 Task: Toggle the interactive window and always scroll on the new cell option in the notebook.
Action: Mouse moved to (53, 426)
Screenshot: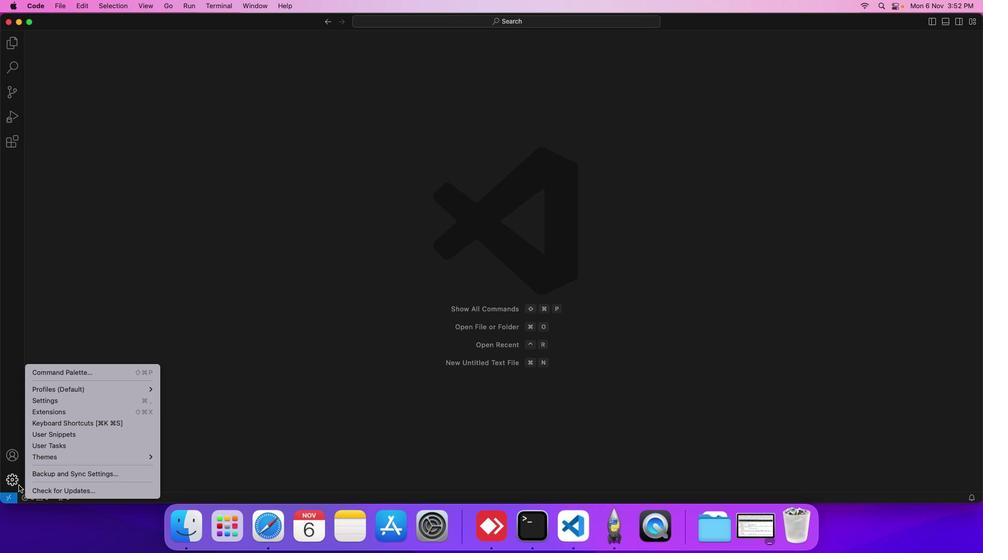 
Action: Mouse pressed left at (53, 426)
Screenshot: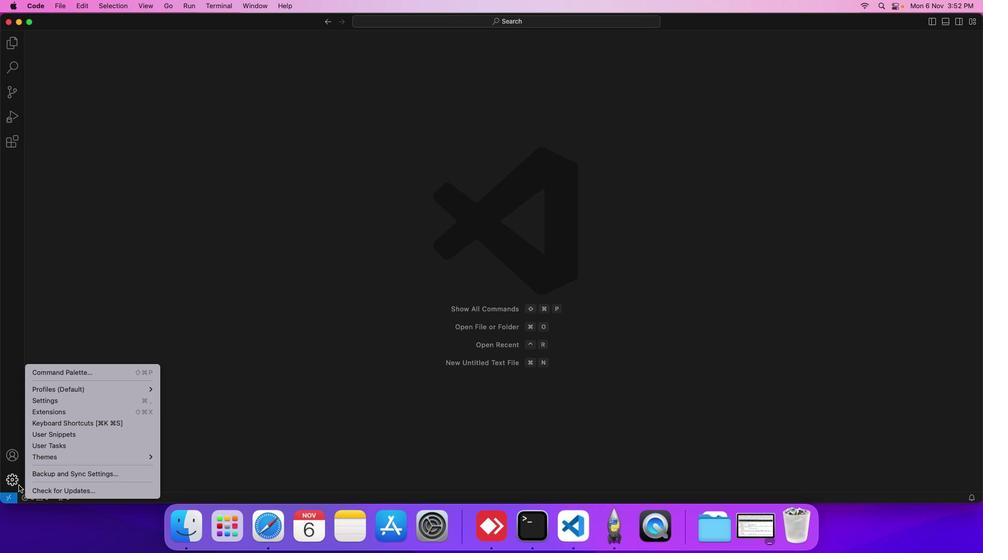 
Action: Mouse moved to (94, 375)
Screenshot: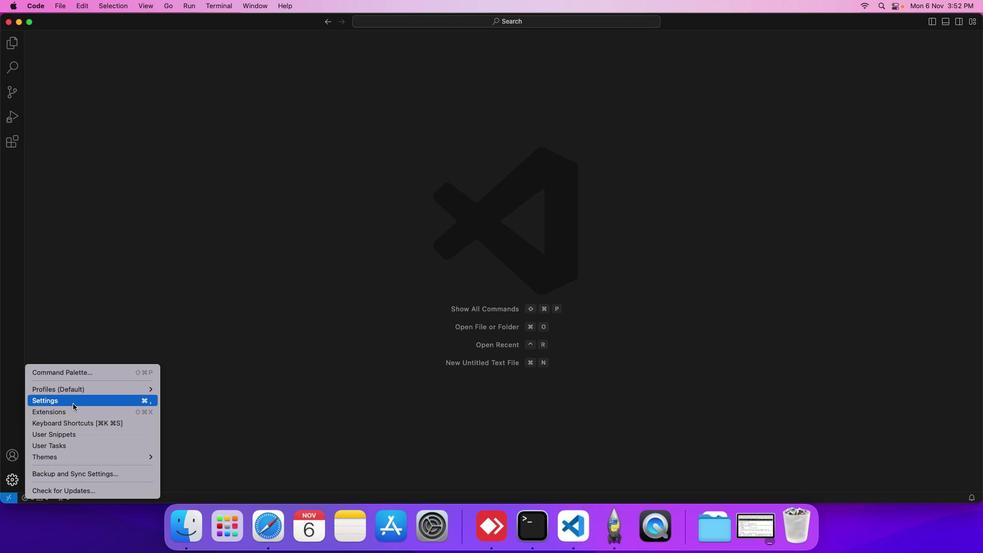 
Action: Mouse pressed left at (94, 375)
Screenshot: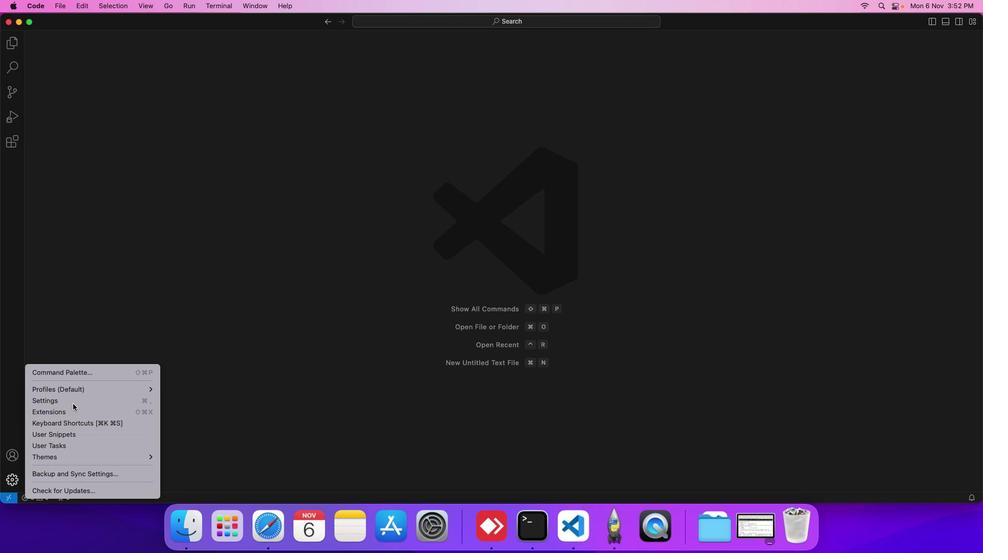 
Action: Mouse moved to (237, 219)
Screenshot: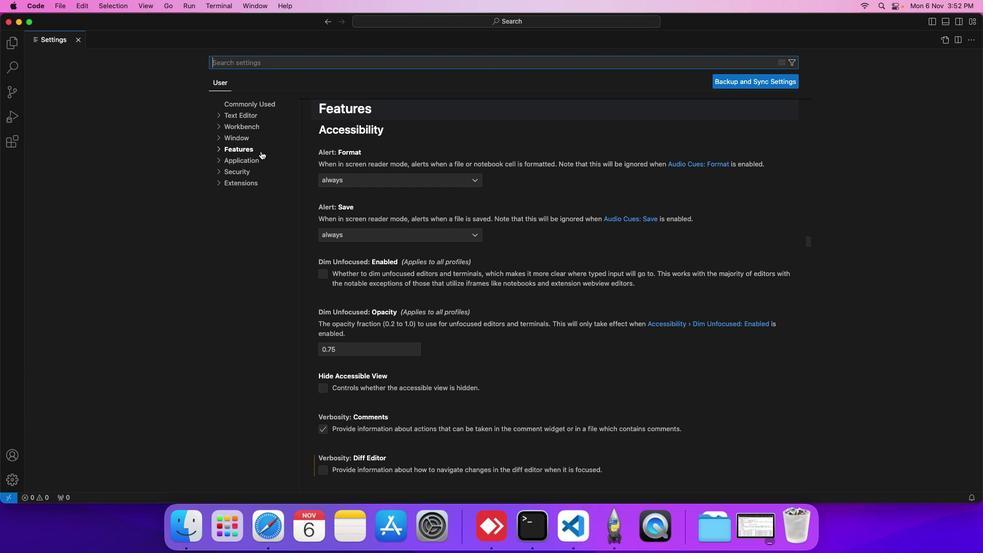 
Action: Mouse pressed left at (237, 219)
Screenshot: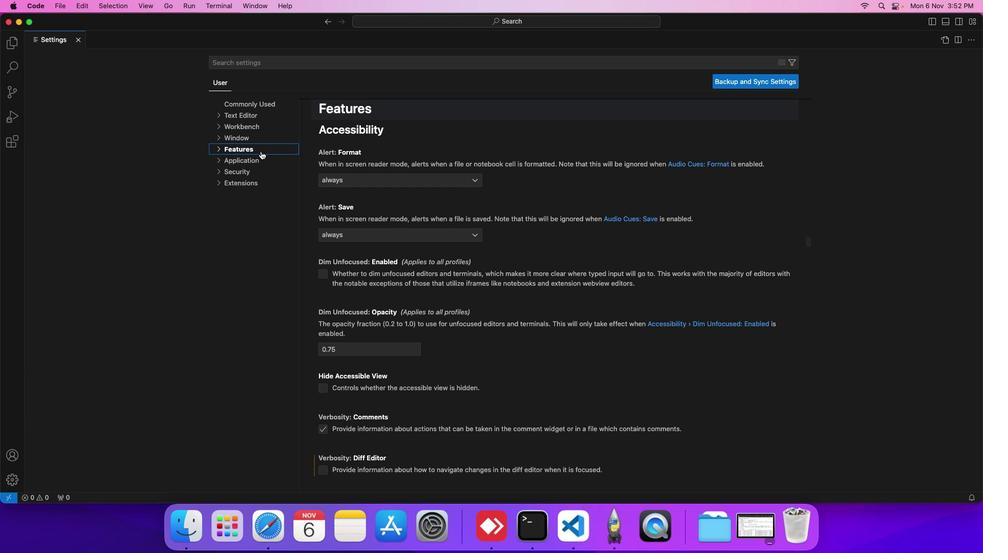 
Action: Mouse moved to (227, 318)
Screenshot: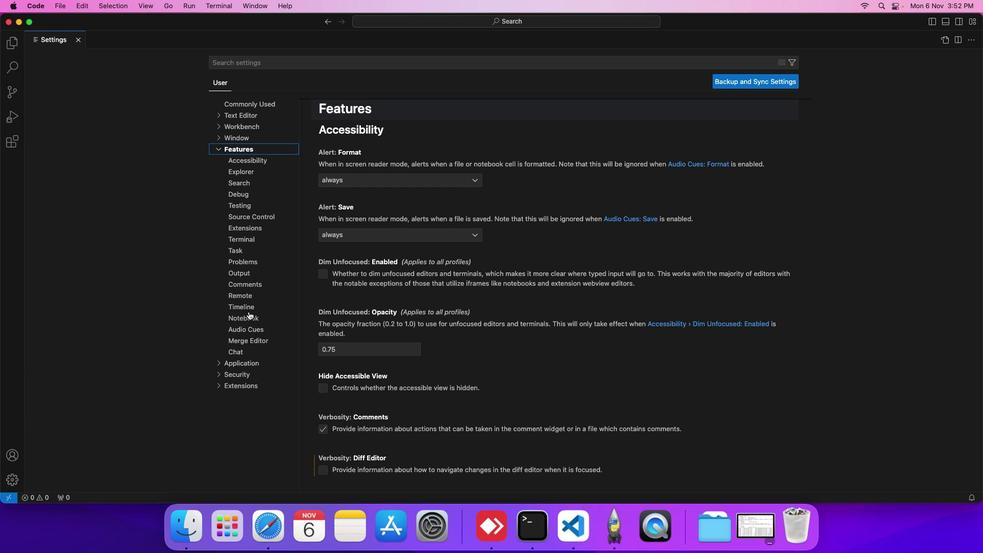 
Action: Mouse pressed left at (227, 318)
Screenshot: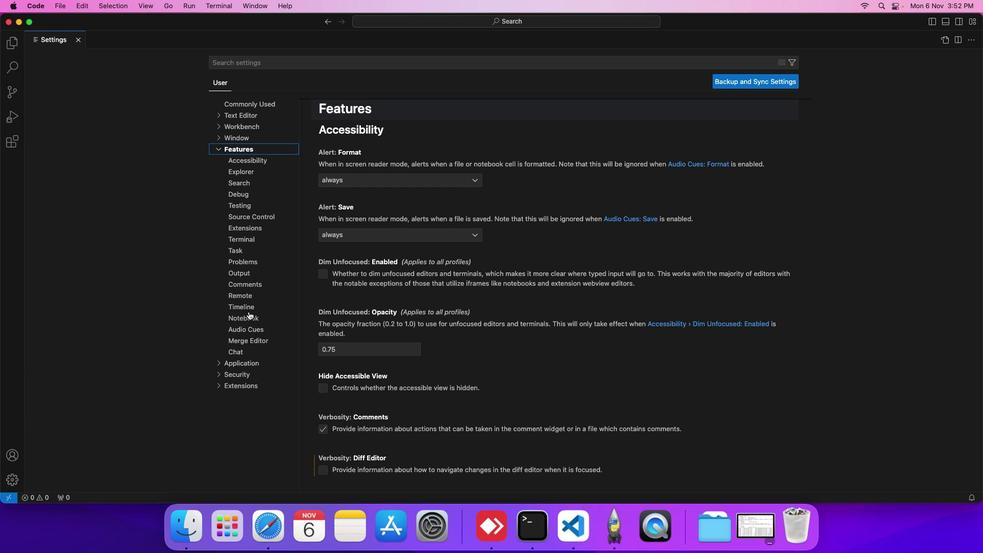 
Action: Mouse moved to (317, 355)
Screenshot: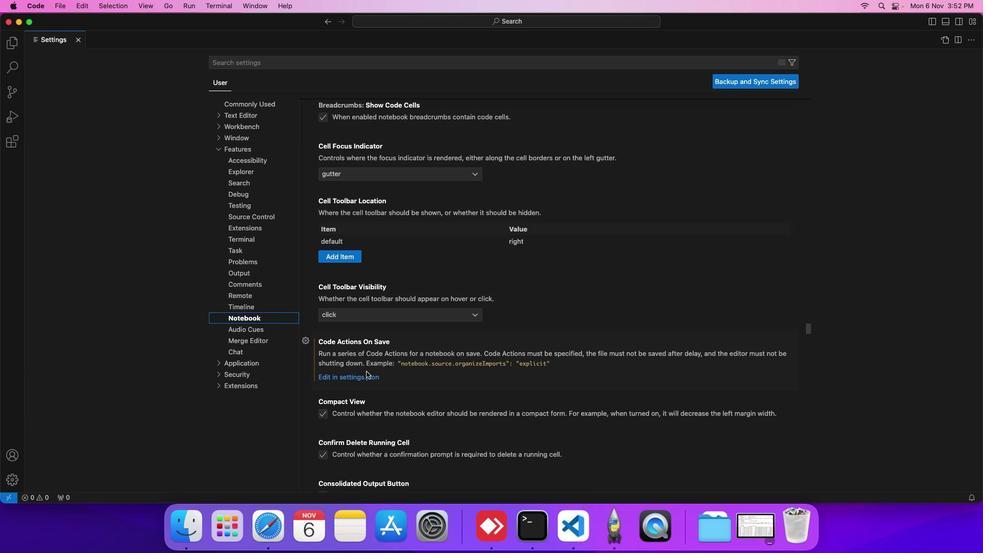 
Action: Mouse scrolled (317, 355) with delta (38, 125)
Screenshot: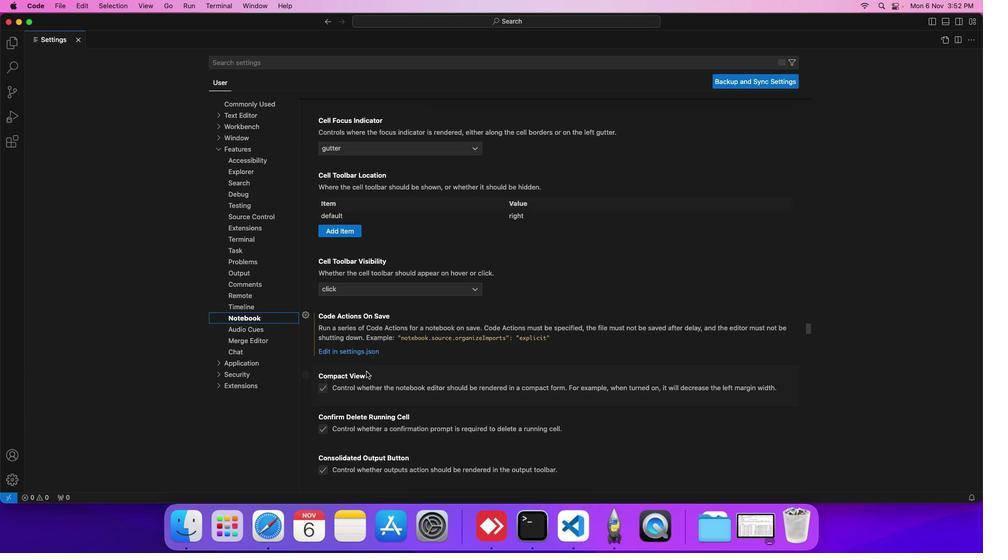 
Action: Mouse scrolled (317, 355) with delta (38, 125)
Screenshot: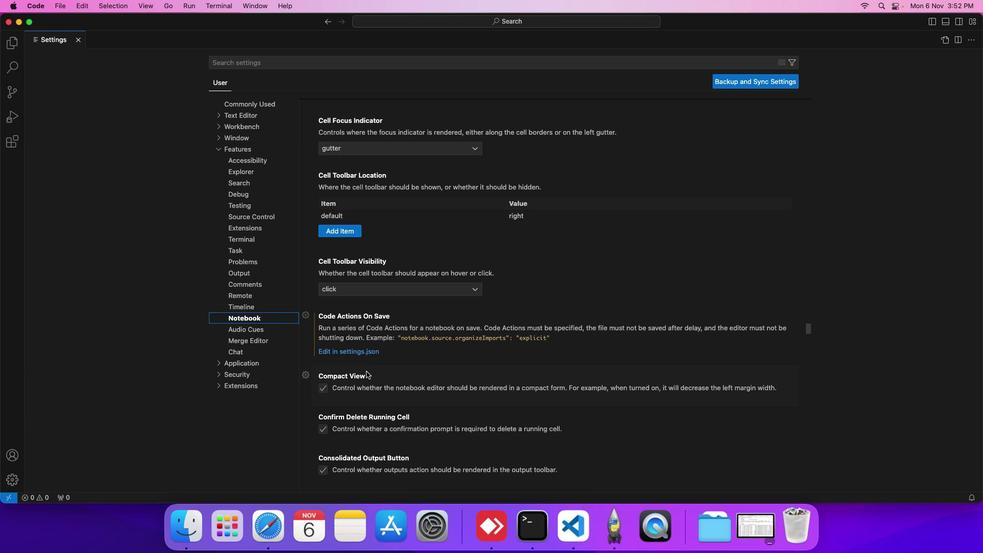 
Action: Mouse scrolled (317, 355) with delta (38, 125)
Screenshot: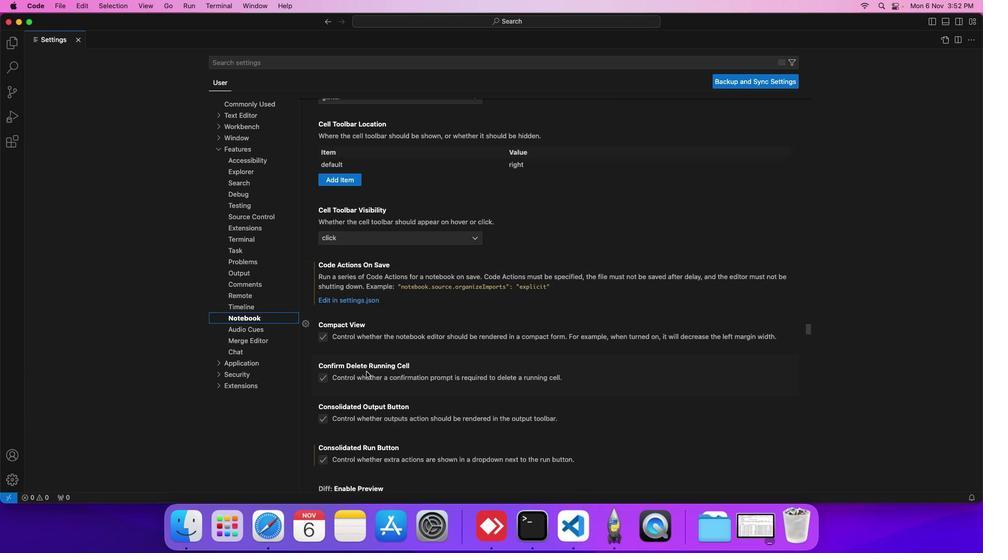 
Action: Mouse scrolled (317, 355) with delta (38, 125)
Screenshot: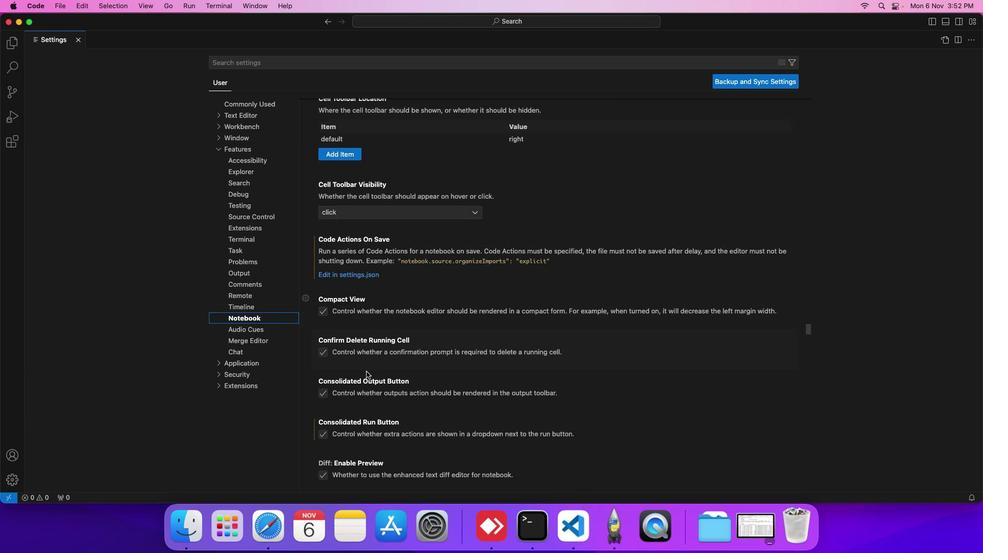 
Action: Mouse scrolled (317, 355) with delta (38, 125)
Screenshot: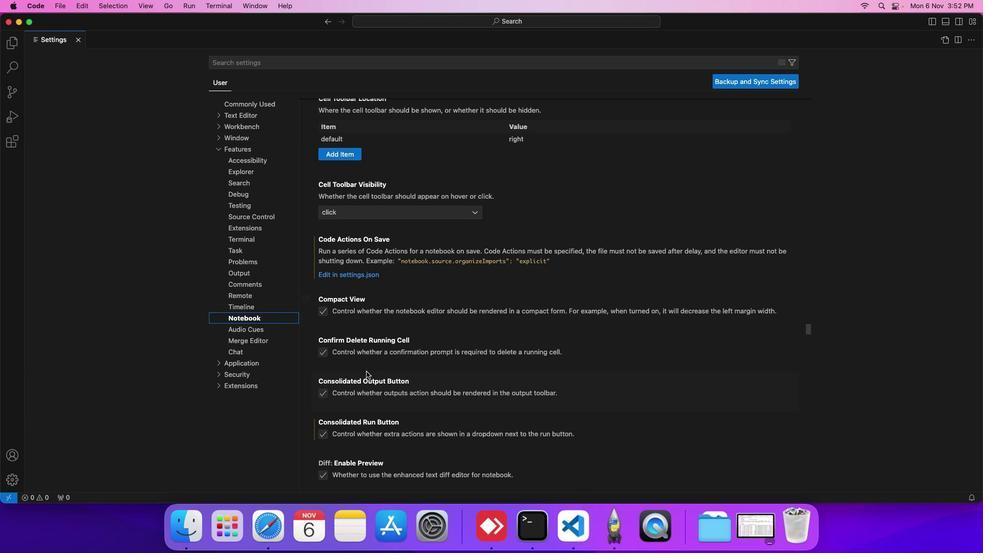 
Action: Mouse scrolled (317, 355) with delta (38, 125)
Screenshot: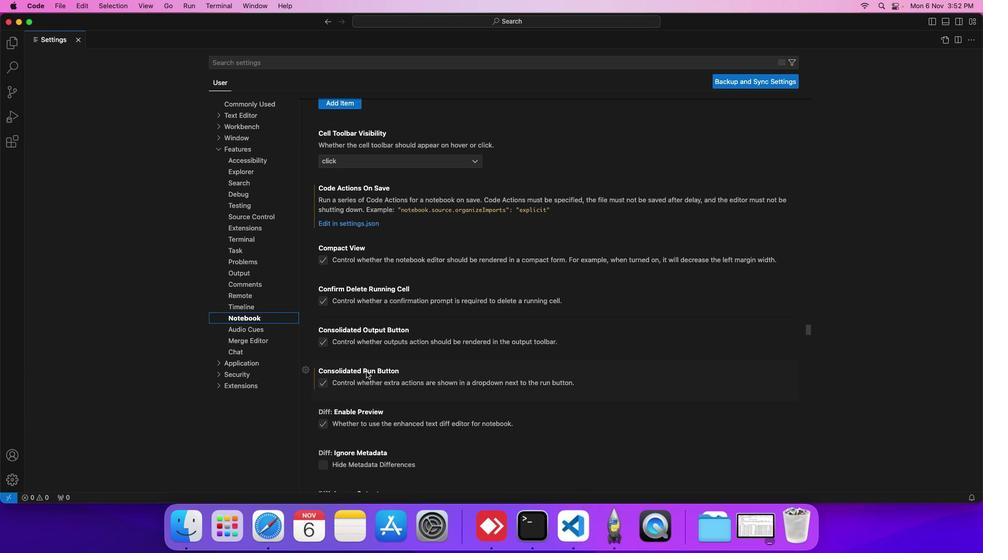 
Action: Mouse scrolled (317, 355) with delta (38, 125)
Screenshot: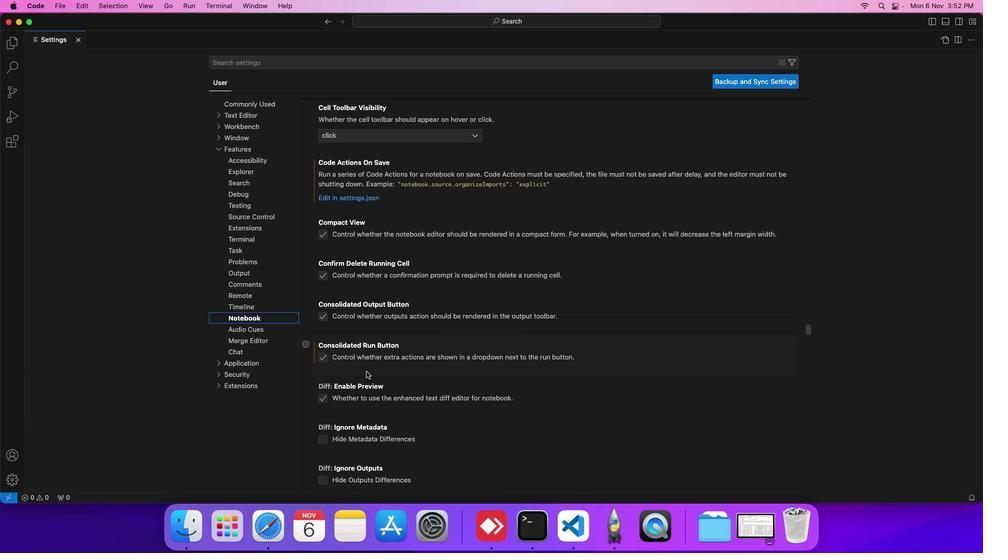 
Action: Mouse scrolled (317, 355) with delta (38, 125)
Screenshot: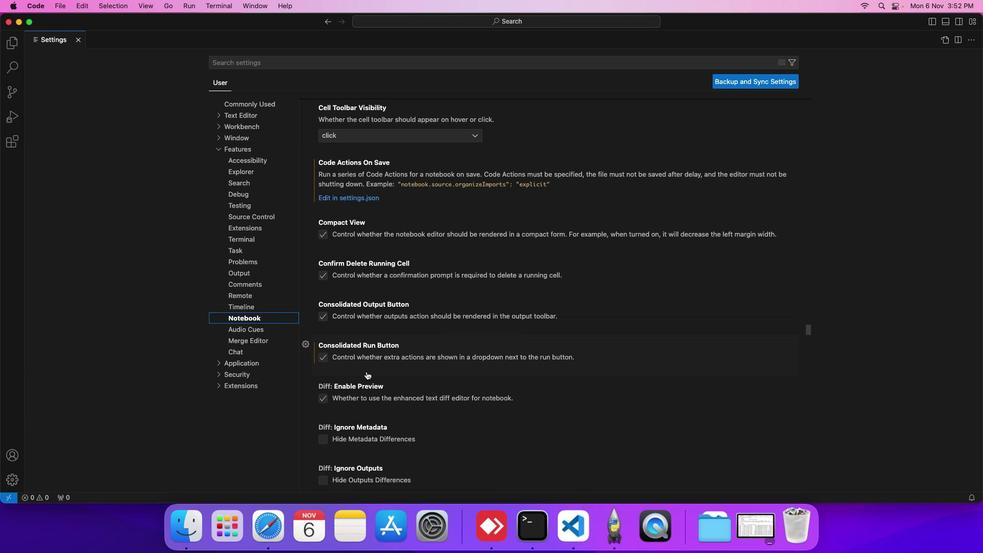 
Action: Mouse scrolled (317, 355) with delta (38, 125)
Screenshot: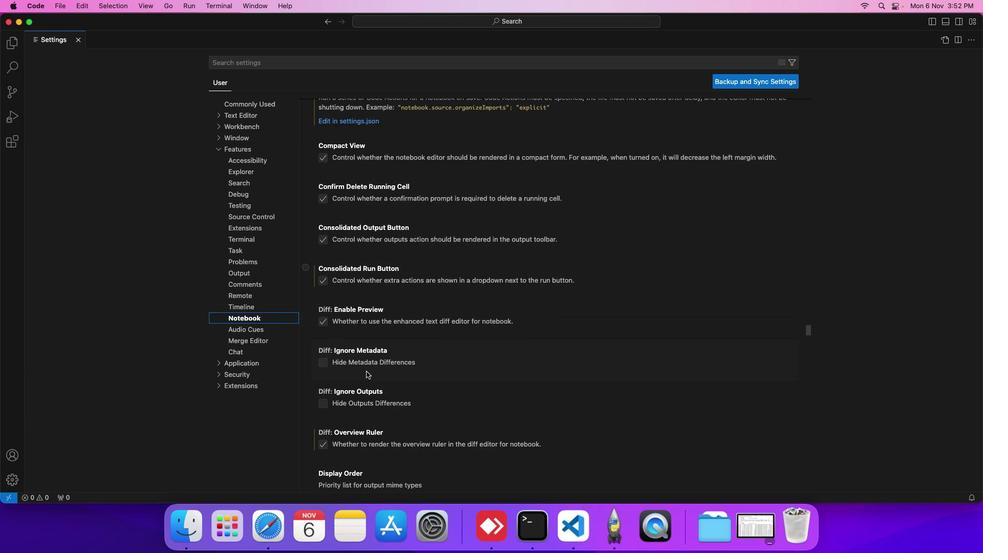 
Action: Mouse scrolled (317, 355) with delta (38, 125)
Screenshot: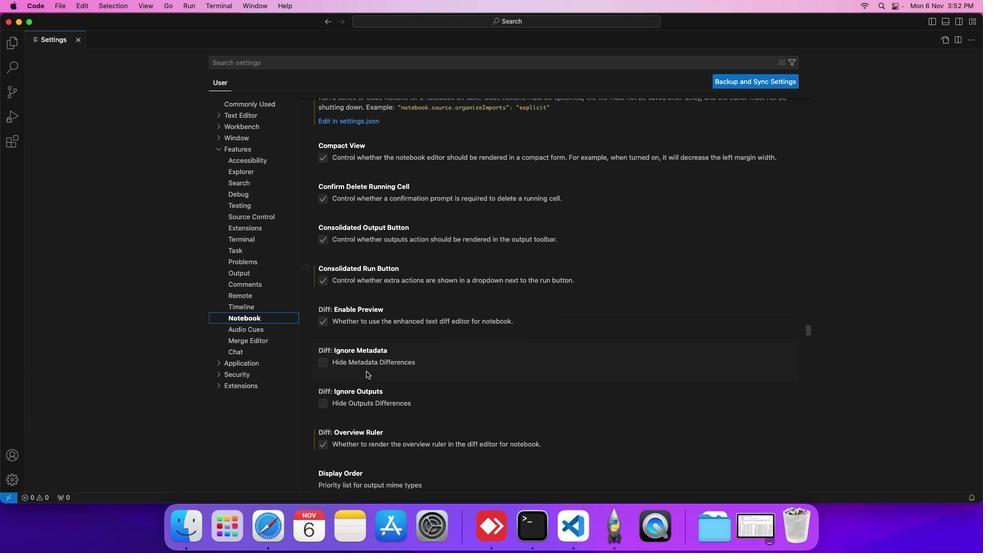
Action: Mouse scrolled (317, 355) with delta (38, 125)
Screenshot: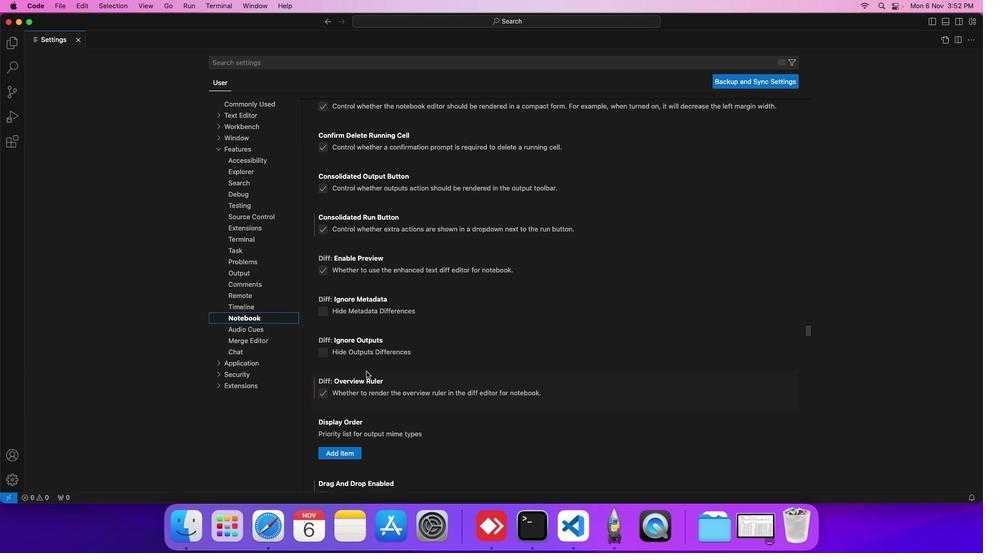 
Action: Mouse scrolled (317, 355) with delta (38, 125)
Screenshot: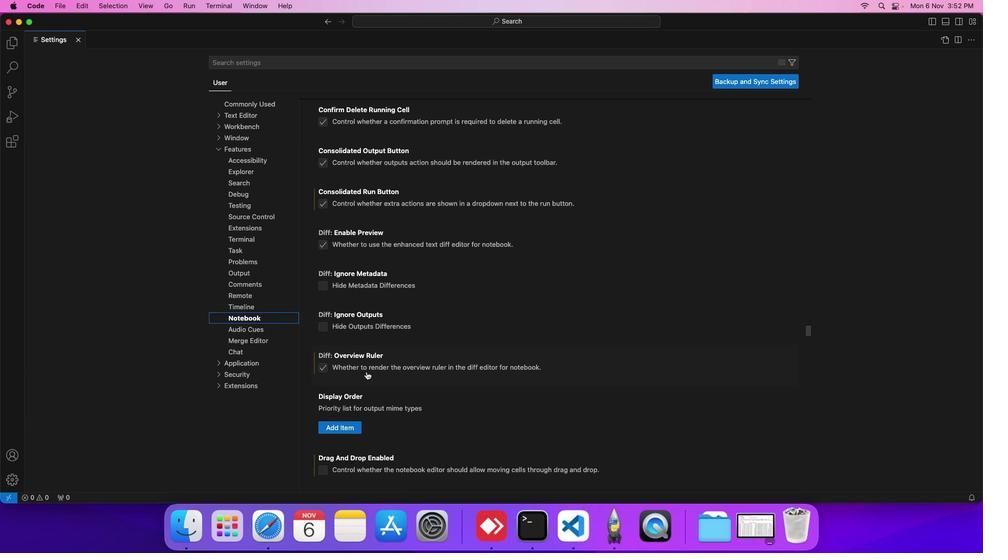 
Action: Mouse scrolled (317, 355) with delta (38, 125)
Screenshot: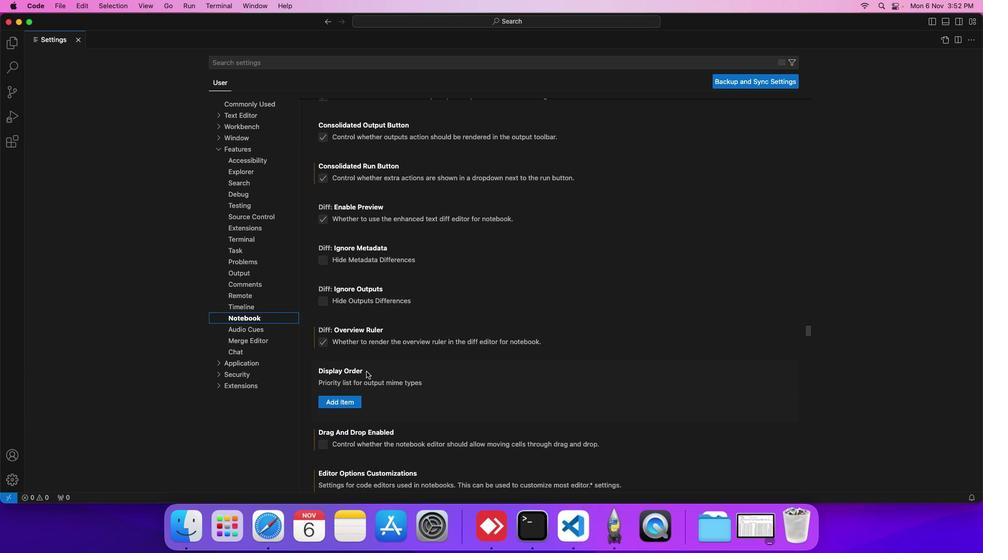 
Action: Mouse scrolled (317, 355) with delta (38, 125)
Screenshot: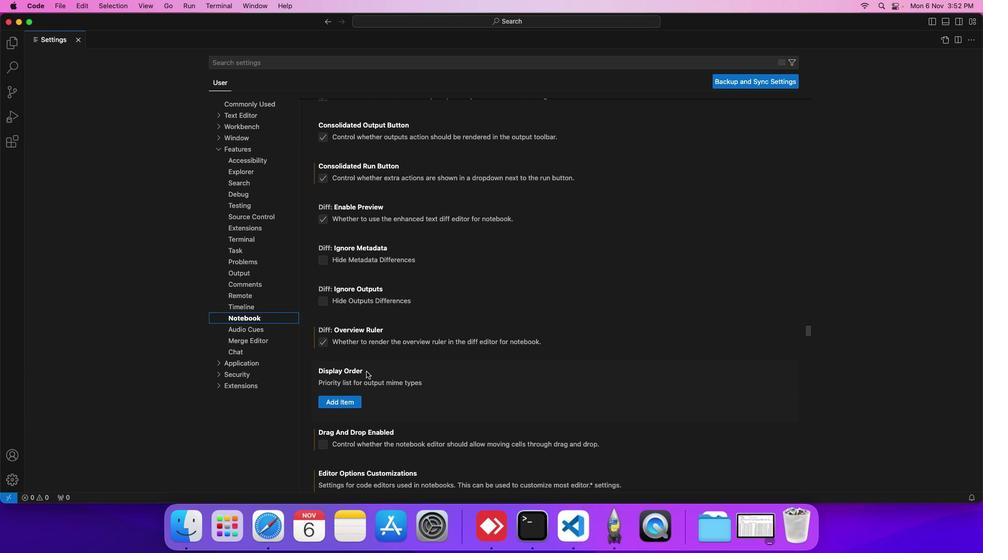 
Action: Mouse moved to (318, 356)
Screenshot: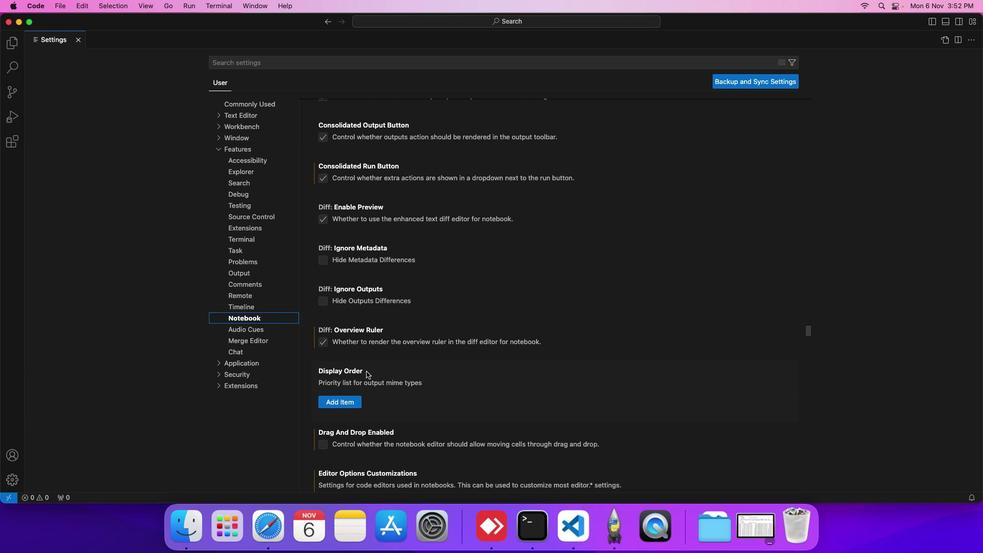 
Action: Mouse scrolled (318, 356) with delta (38, 125)
Screenshot: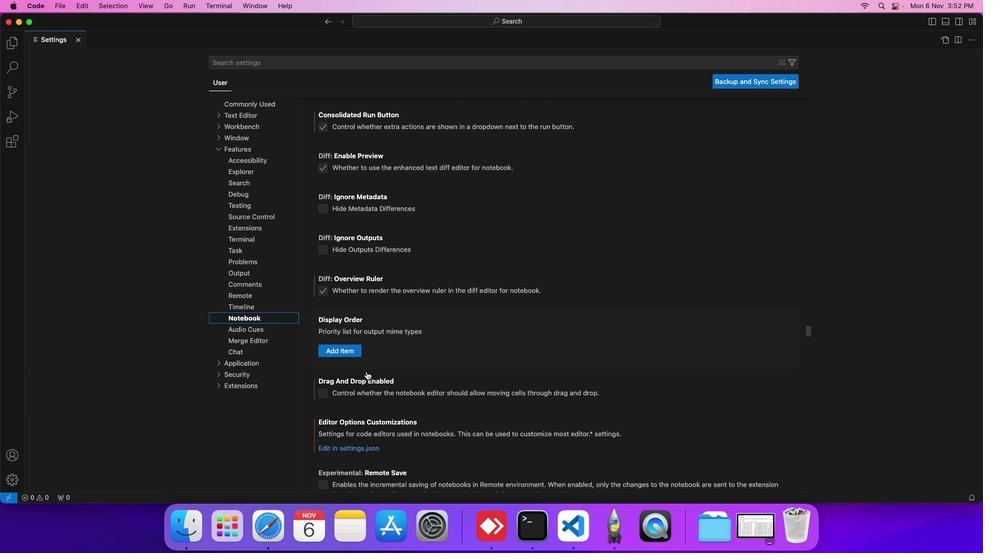
Action: Mouse scrolled (318, 356) with delta (38, 125)
Screenshot: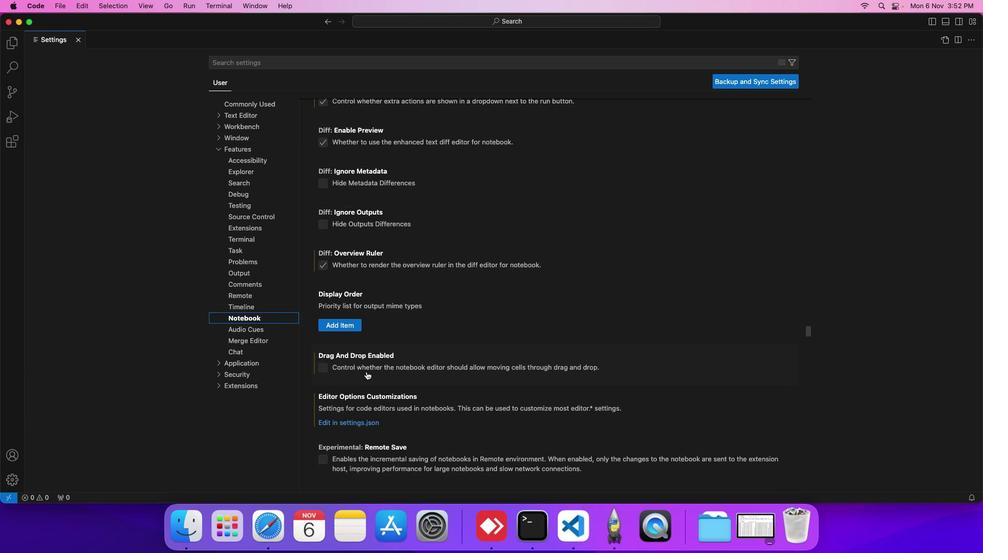 
Action: Mouse scrolled (318, 356) with delta (38, 125)
Screenshot: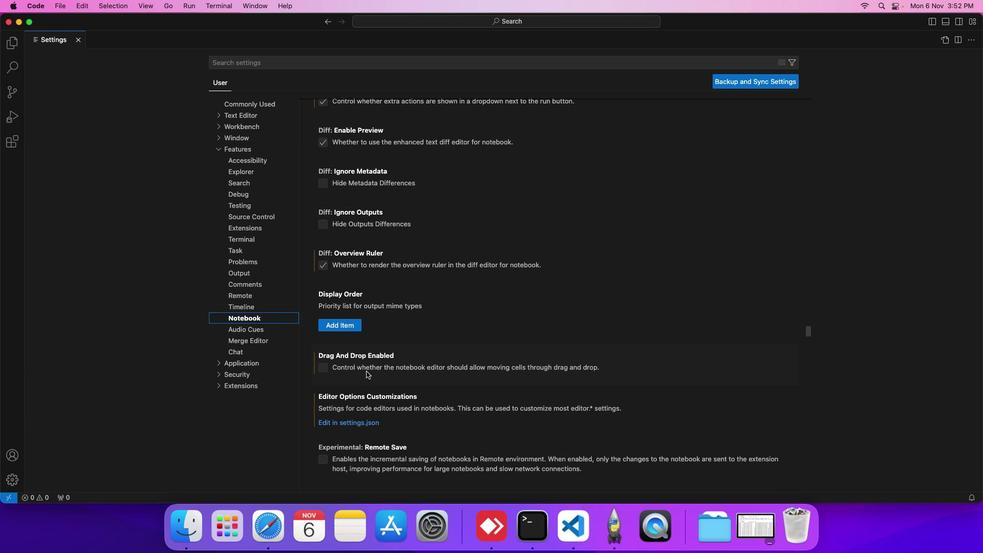 
Action: Mouse scrolled (318, 356) with delta (38, 125)
Screenshot: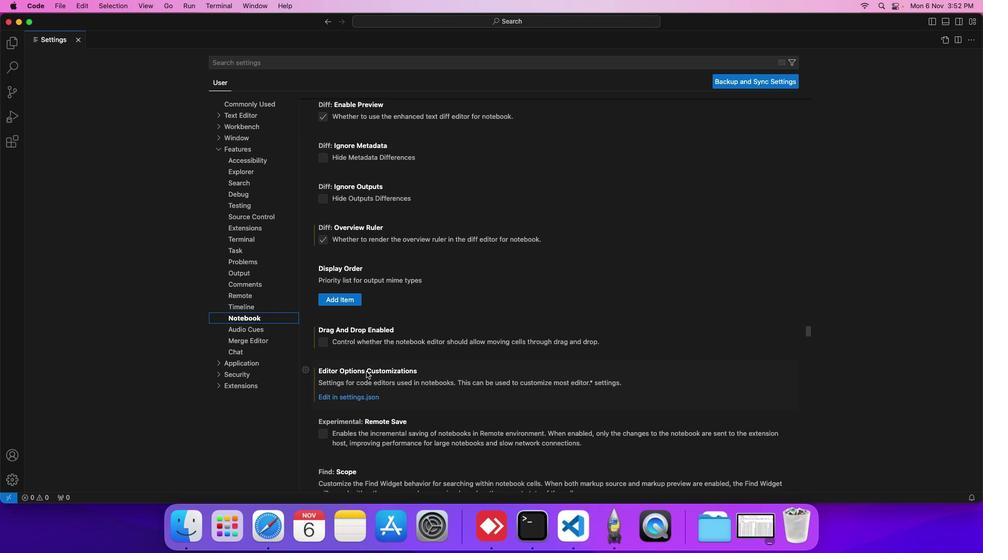 
Action: Mouse scrolled (318, 356) with delta (38, 125)
Screenshot: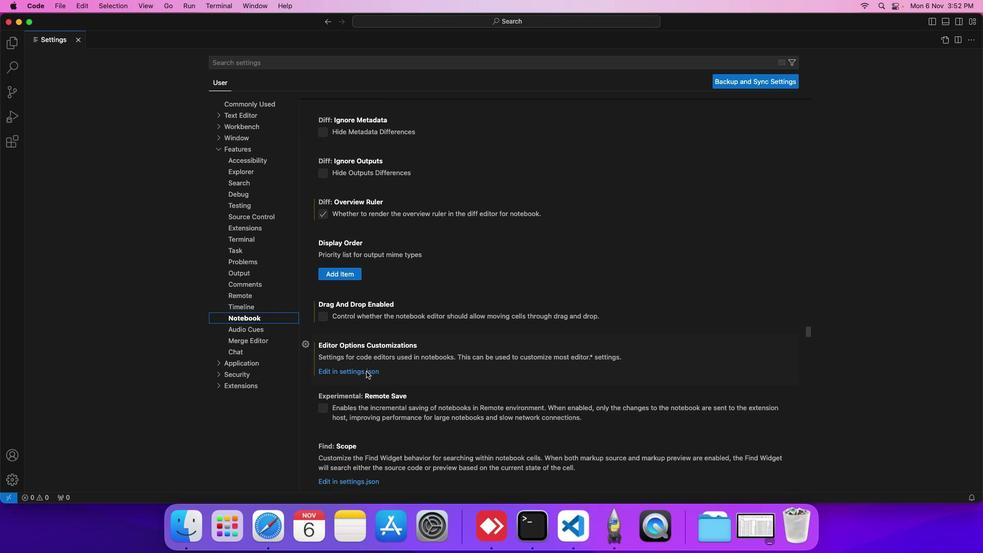 
Action: Mouse scrolled (318, 356) with delta (38, 125)
Screenshot: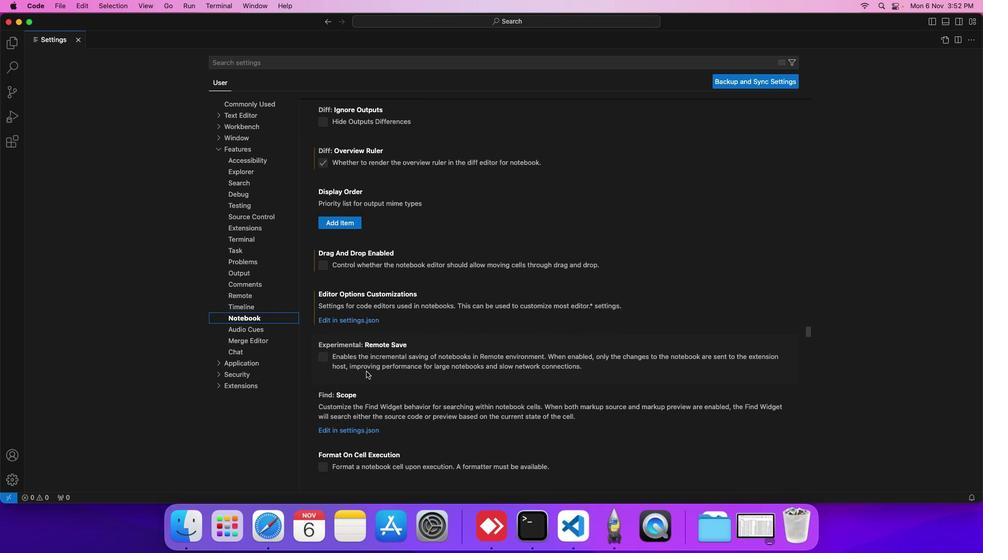 
Action: Mouse scrolled (318, 356) with delta (38, 125)
Screenshot: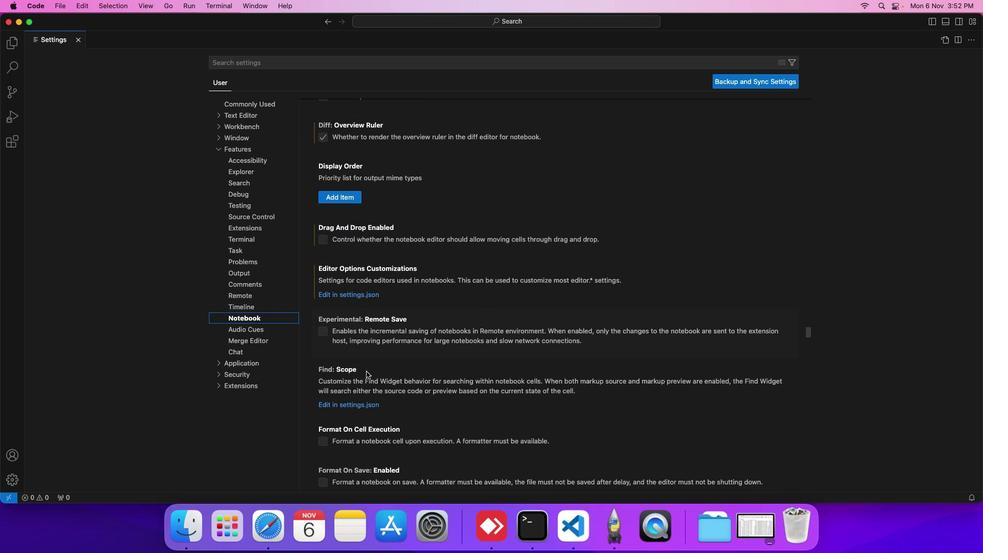 
Action: Mouse scrolled (318, 356) with delta (38, 125)
Screenshot: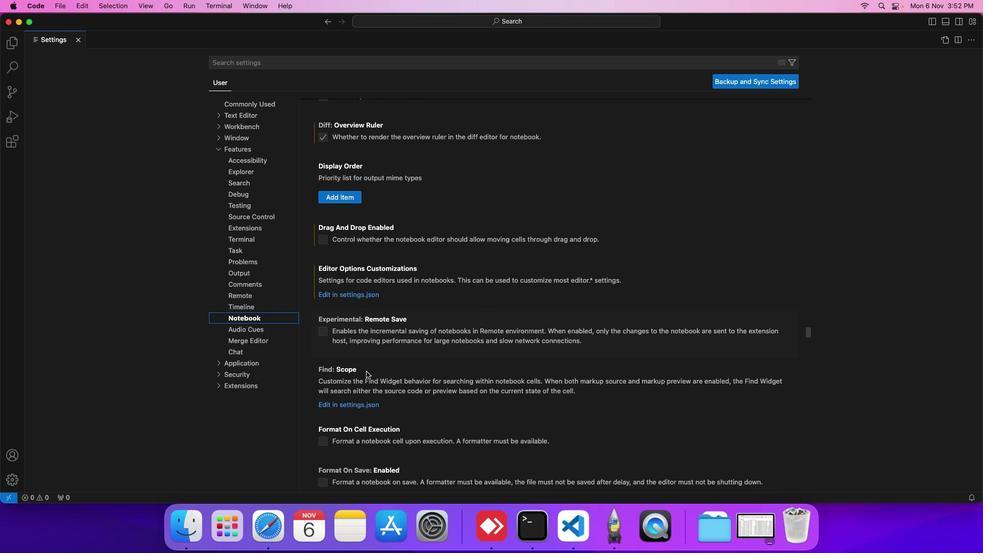 
Action: Mouse scrolled (318, 356) with delta (38, 125)
Screenshot: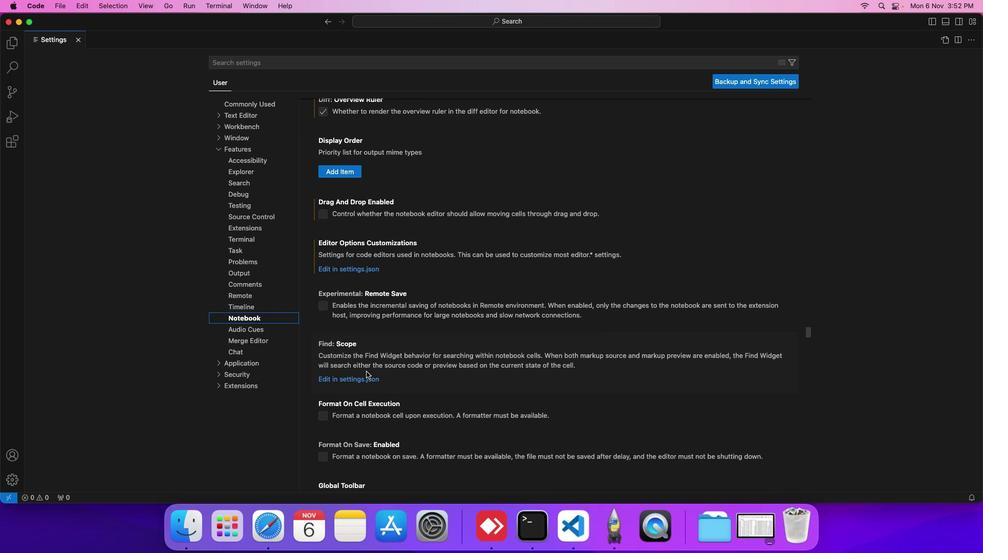 
Action: Mouse scrolled (318, 356) with delta (38, 125)
Screenshot: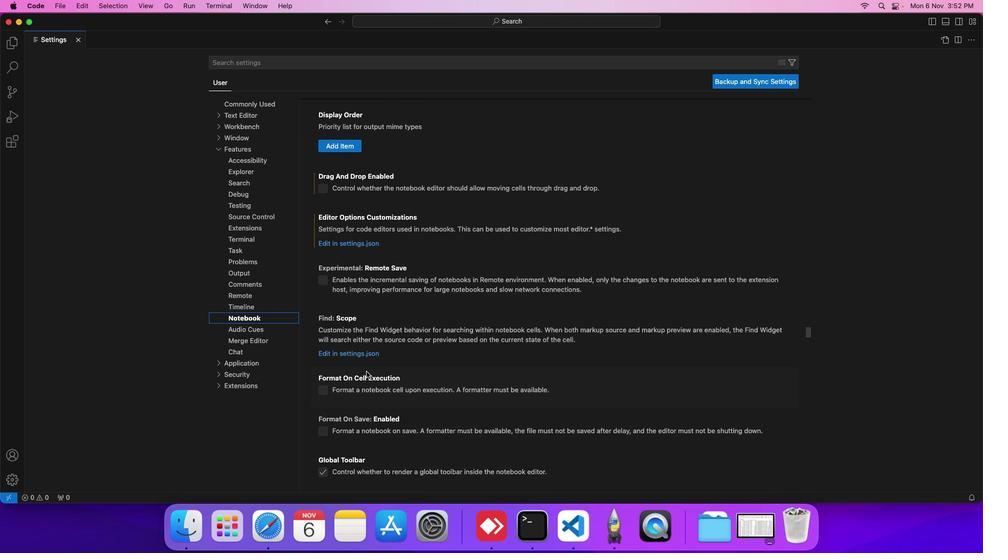 
Action: Mouse scrolled (318, 356) with delta (38, 125)
Screenshot: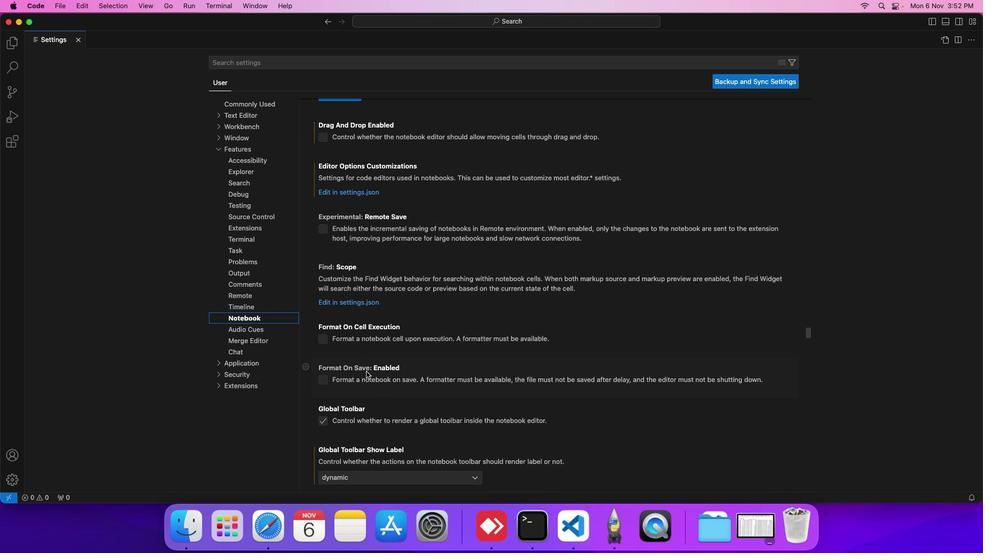 
Action: Mouse scrolled (318, 356) with delta (38, 125)
Screenshot: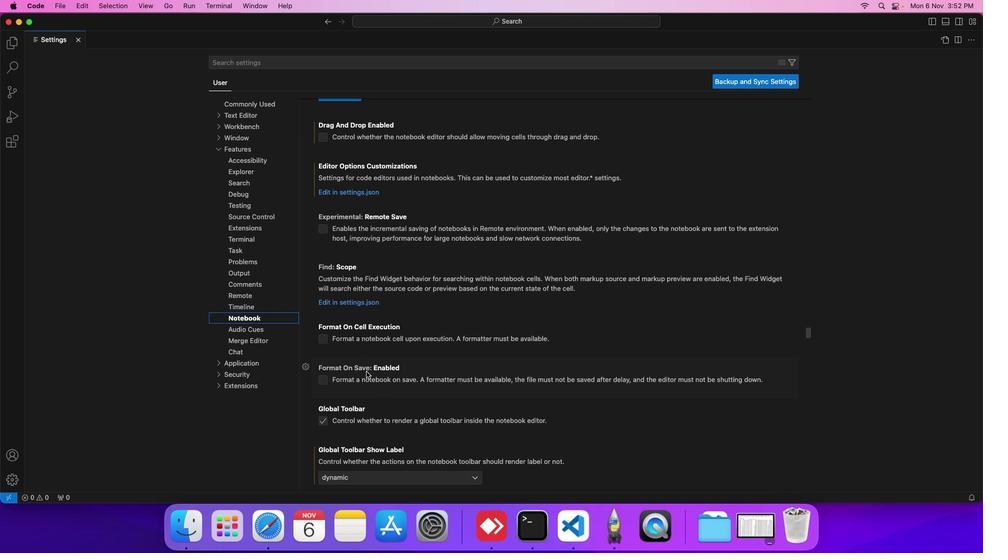 
Action: Mouse scrolled (318, 356) with delta (38, 125)
Screenshot: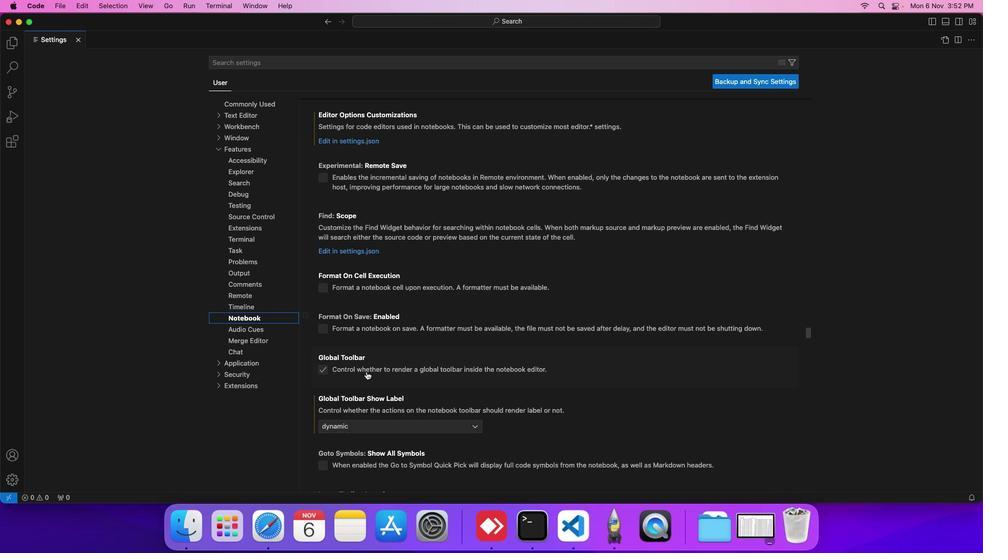 
Action: Mouse scrolled (318, 356) with delta (38, 125)
Screenshot: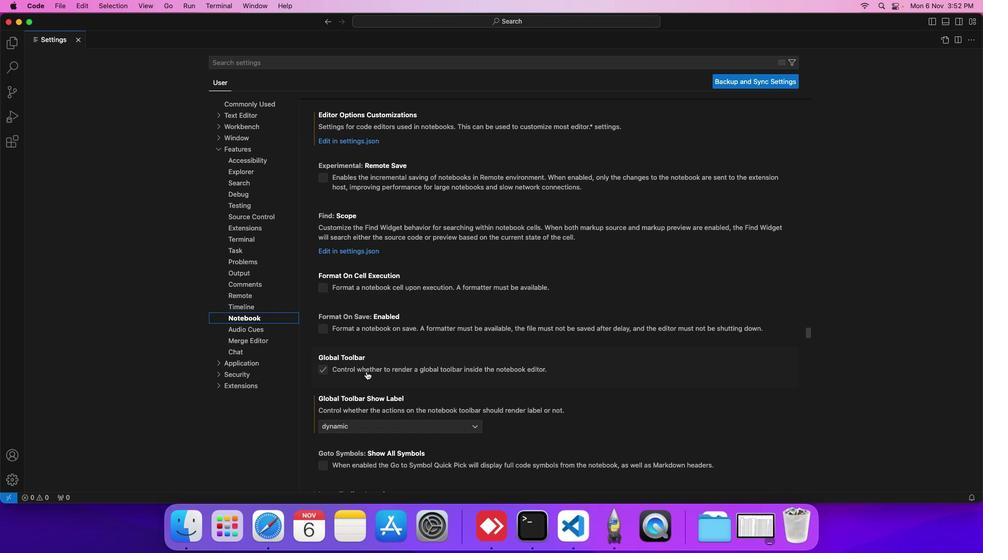
Action: Mouse scrolled (318, 356) with delta (38, 125)
Screenshot: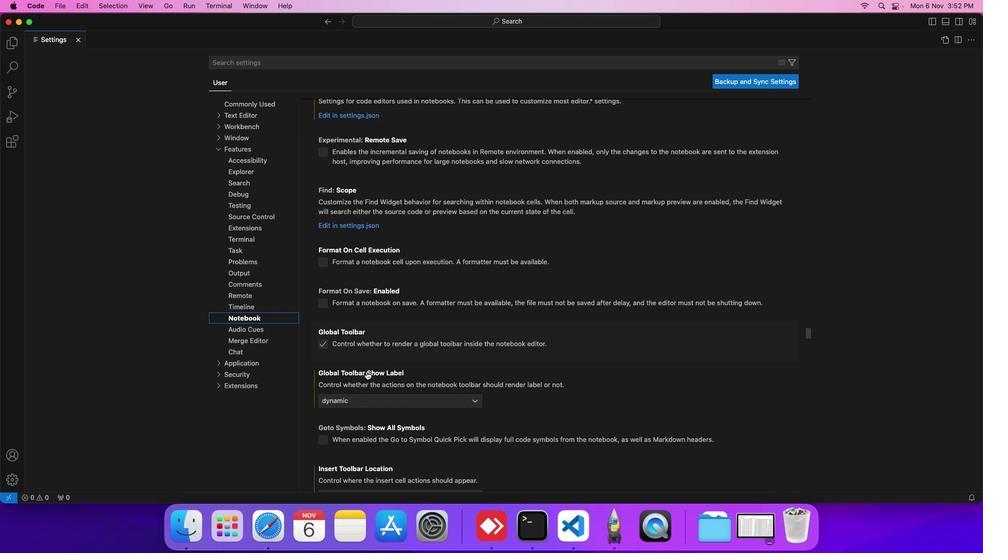 
Action: Mouse scrolled (318, 356) with delta (38, 125)
Screenshot: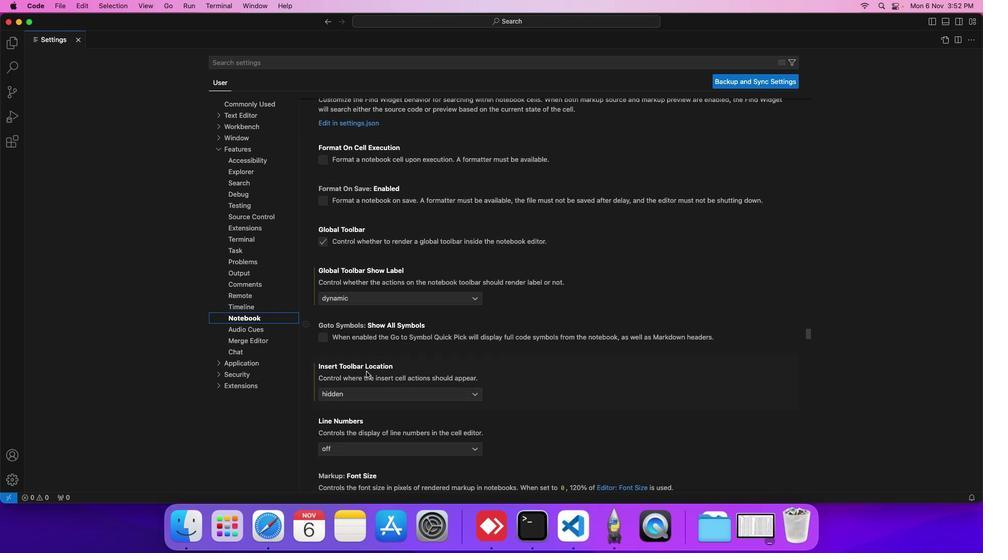 
Action: Mouse scrolled (318, 356) with delta (38, 125)
Screenshot: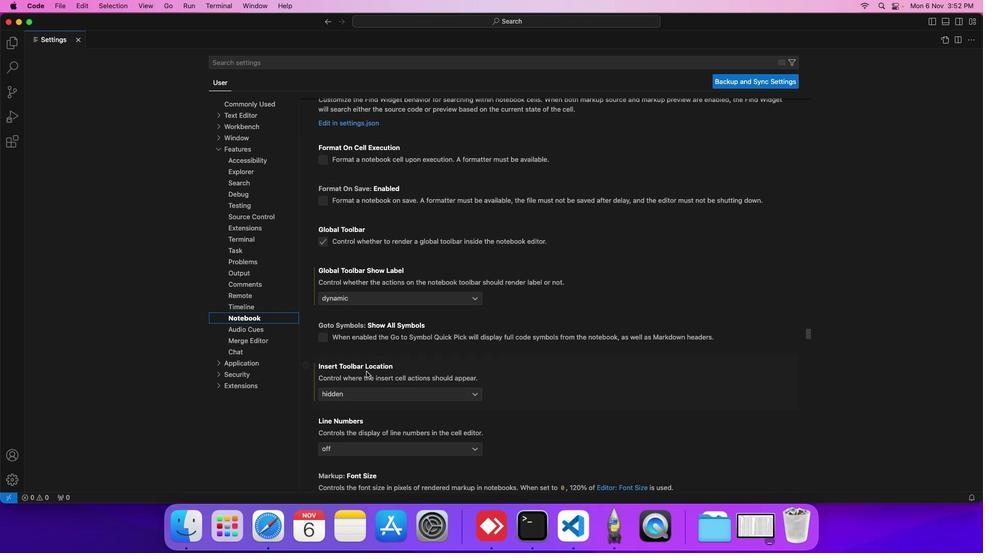 
Action: Mouse scrolled (318, 356) with delta (38, 125)
Screenshot: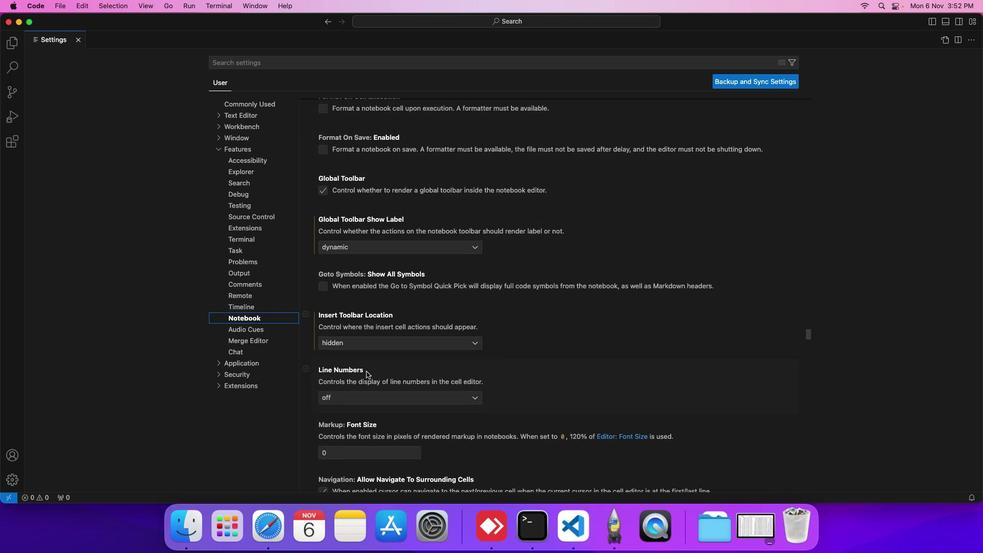 
Action: Mouse scrolled (318, 356) with delta (38, 125)
Screenshot: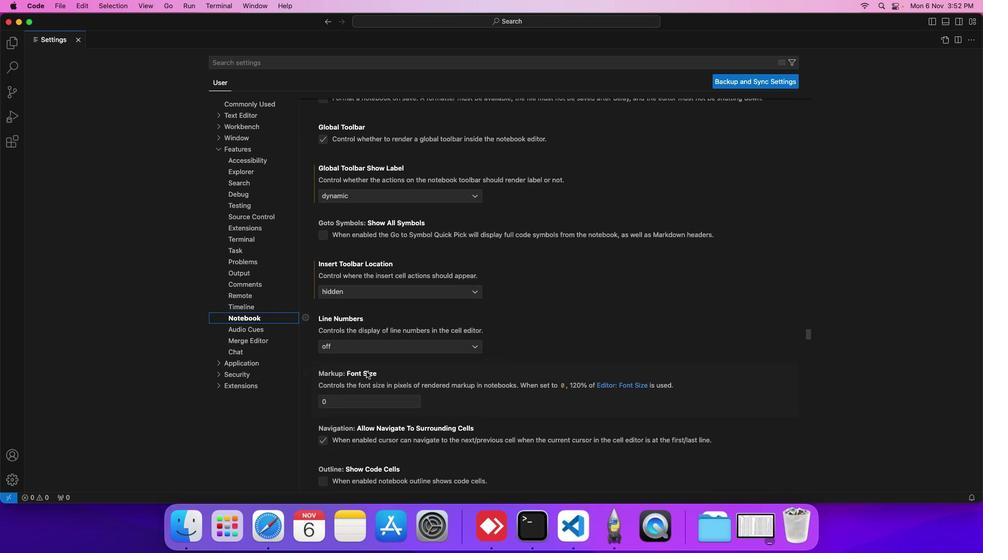 
Action: Mouse scrolled (318, 356) with delta (38, 125)
Screenshot: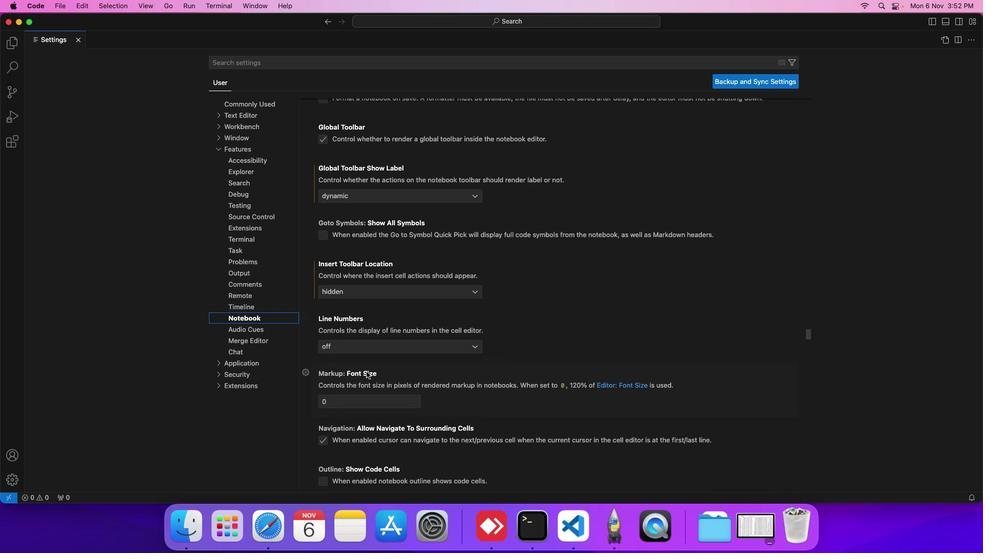 
Action: Mouse scrolled (318, 356) with delta (38, 125)
Screenshot: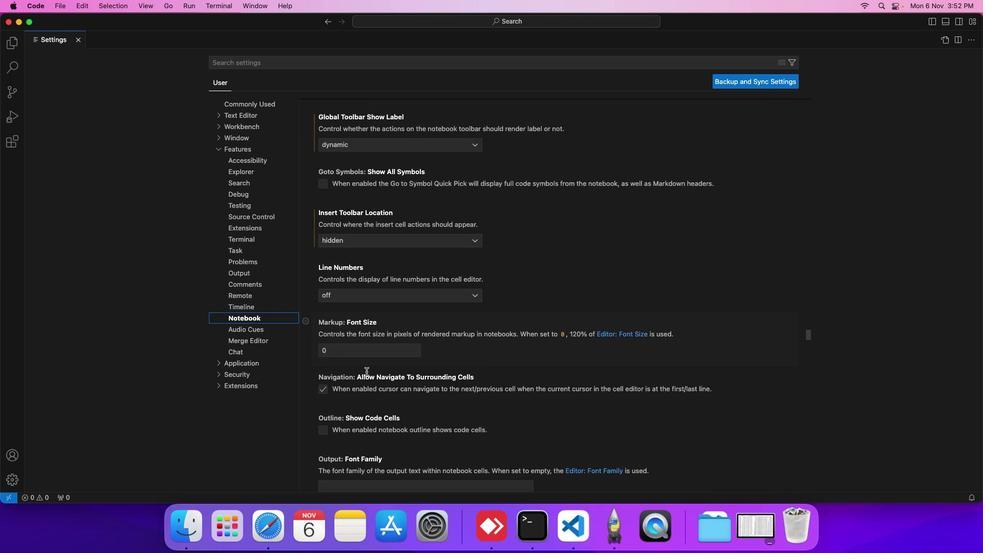 
Action: Mouse scrolled (318, 356) with delta (38, 125)
Screenshot: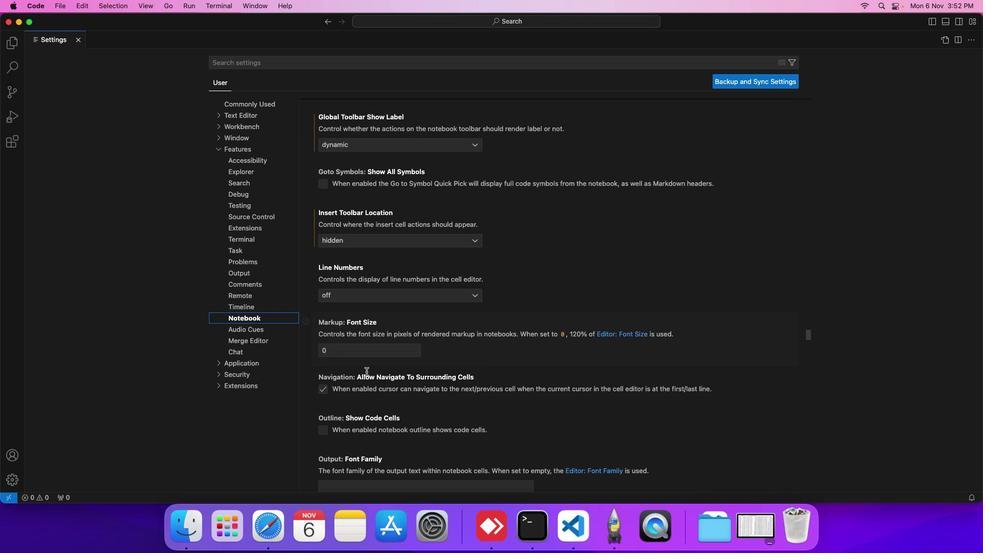 
Action: Mouse scrolled (318, 356) with delta (38, 125)
Screenshot: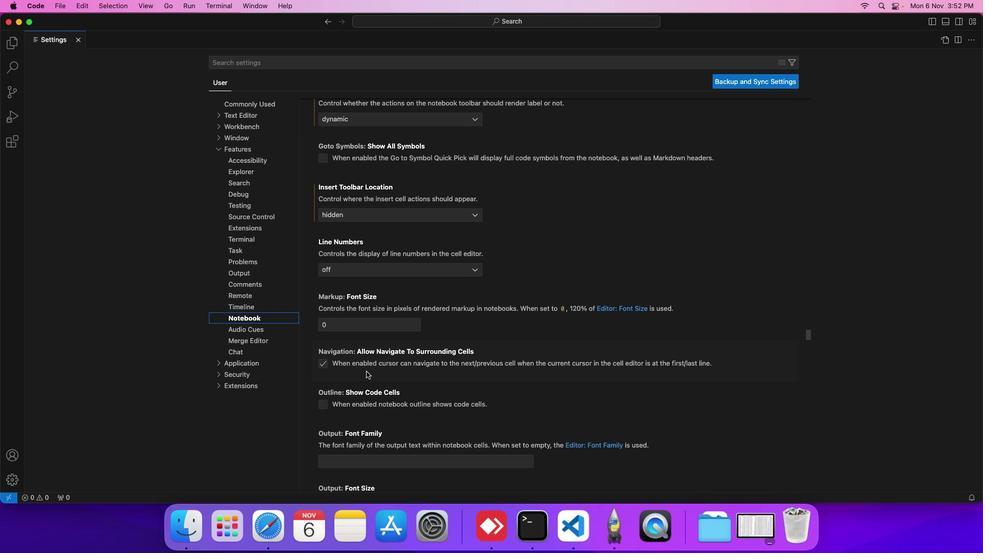 
Action: Mouse scrolled (318, 356) with delta (38, 125)
Screenshot: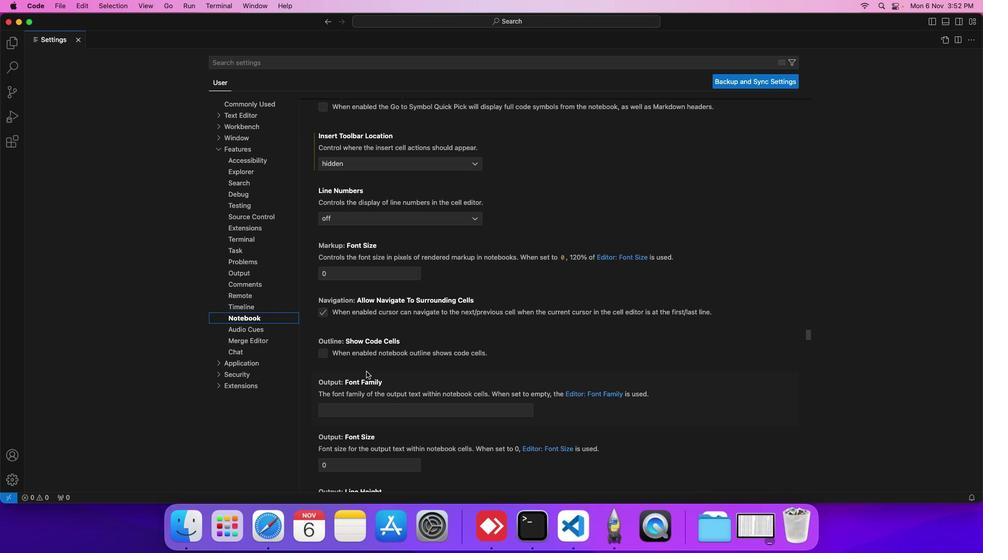 
Action: Mouse scrolled (318, 356) with delta (38, 125)
Screenshot: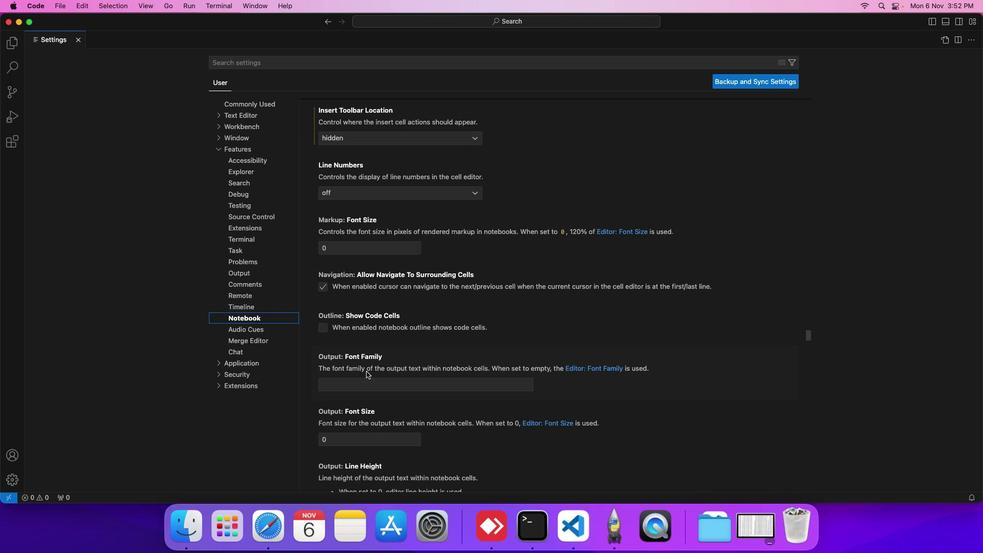 
Action: Mouse scrolled (318, 356) with delta (38, 125)
Screenshot: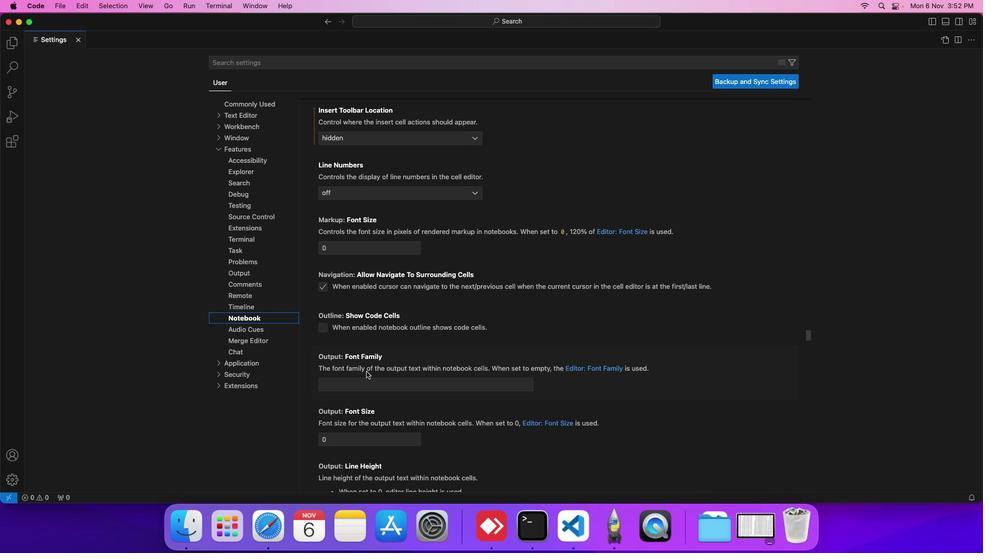 
Action: Mouse scrolled (318, 356) with delta (38, 125)
Screenshot: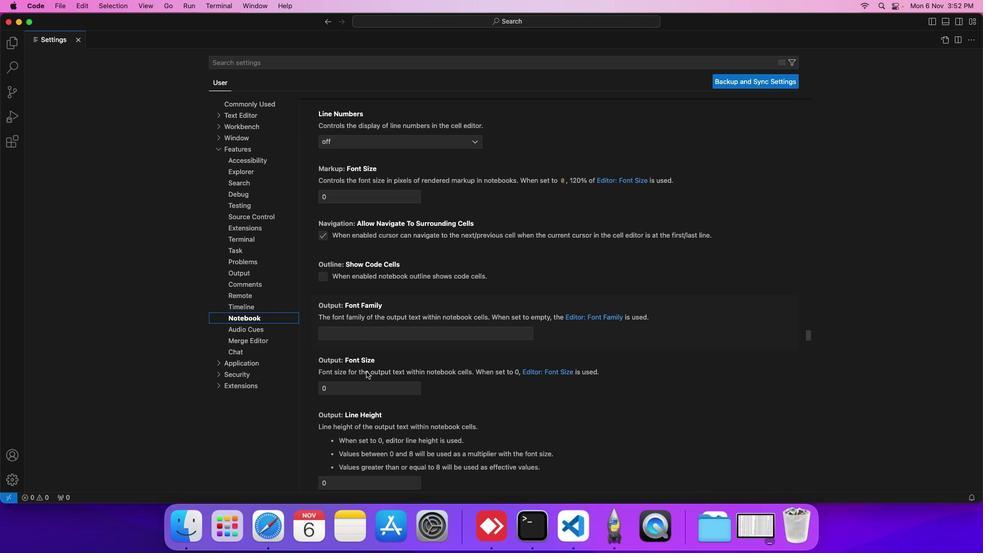 
Action: Mouse scrolled (318, 356) with delta (38, 125)
Screenshot: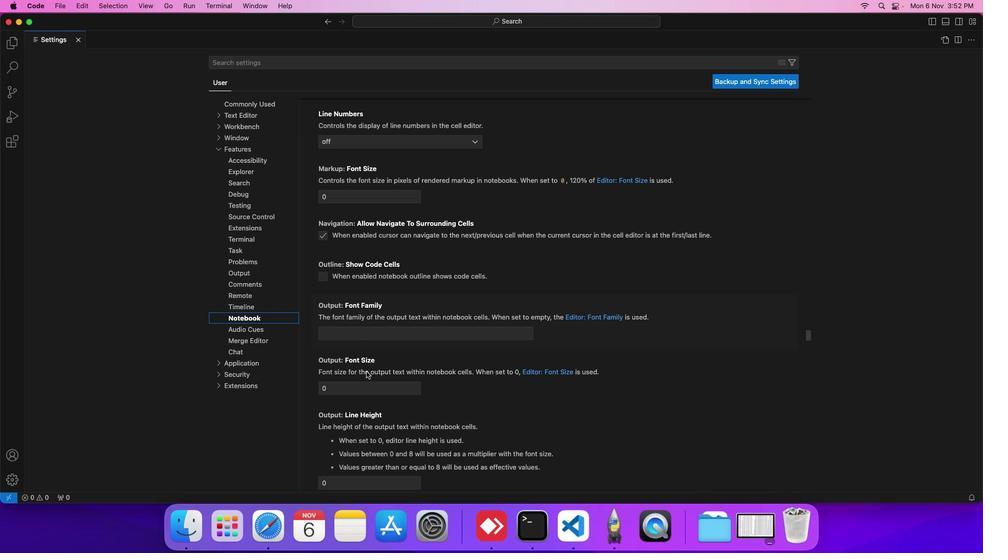 
Action: Mouse scrolled (318, 356) with delta (38, 125)
Screenshot: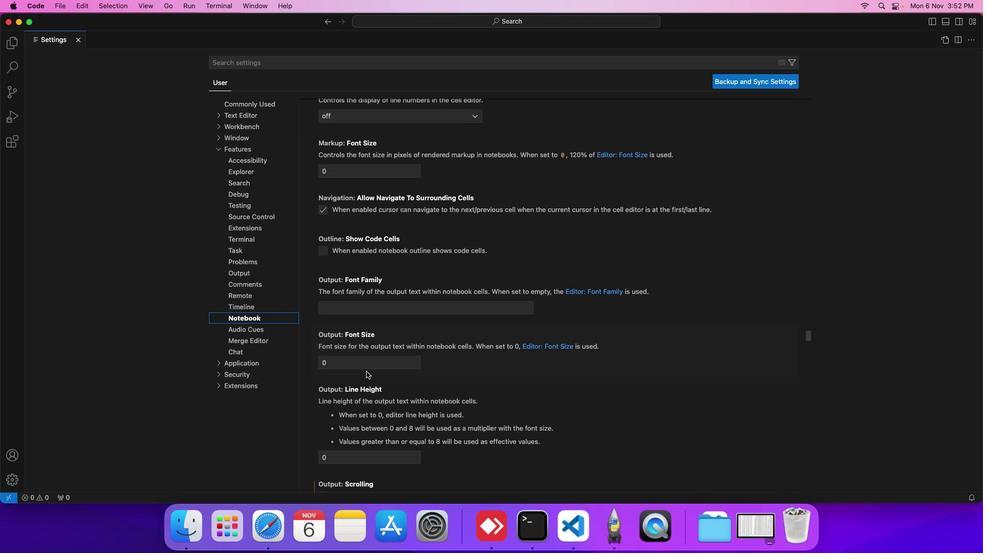 
Action: Mouse scrolled (318, 356) with delta (38, 125)
Screenshot: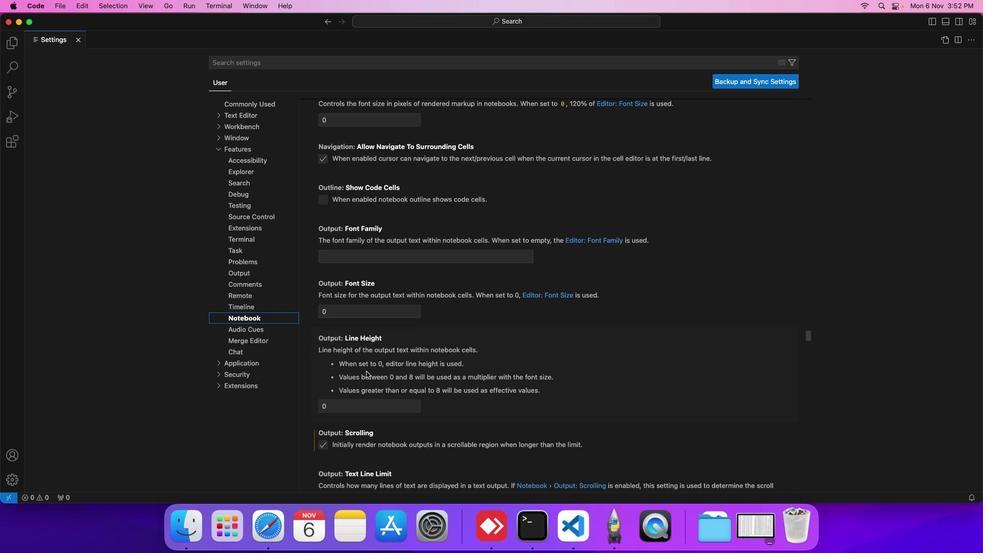
Action: Mouse scrolled (318, 356) with delta (38, 125)
Screenshot: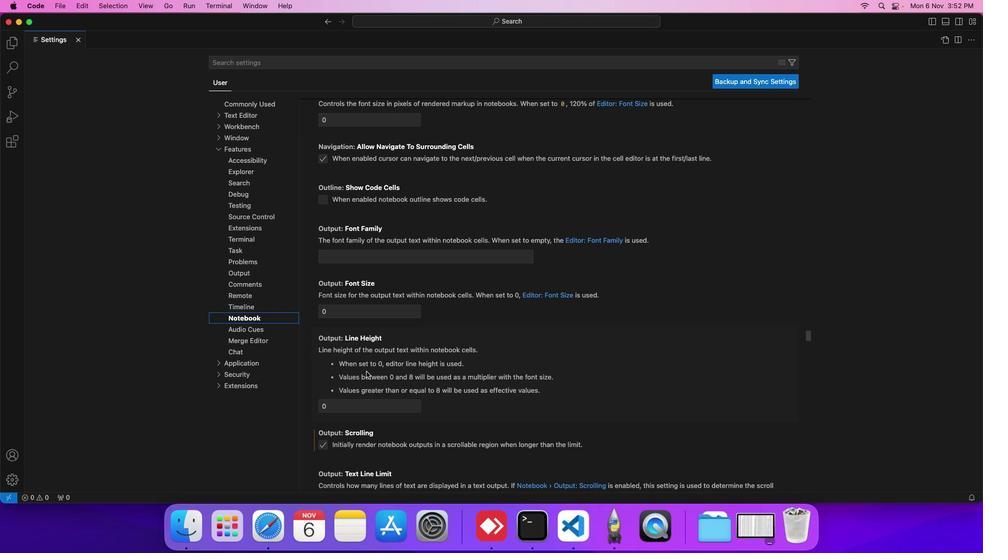 
Action: Mouse scrolled (318, 356) with delta (38, 125)
Screenshot: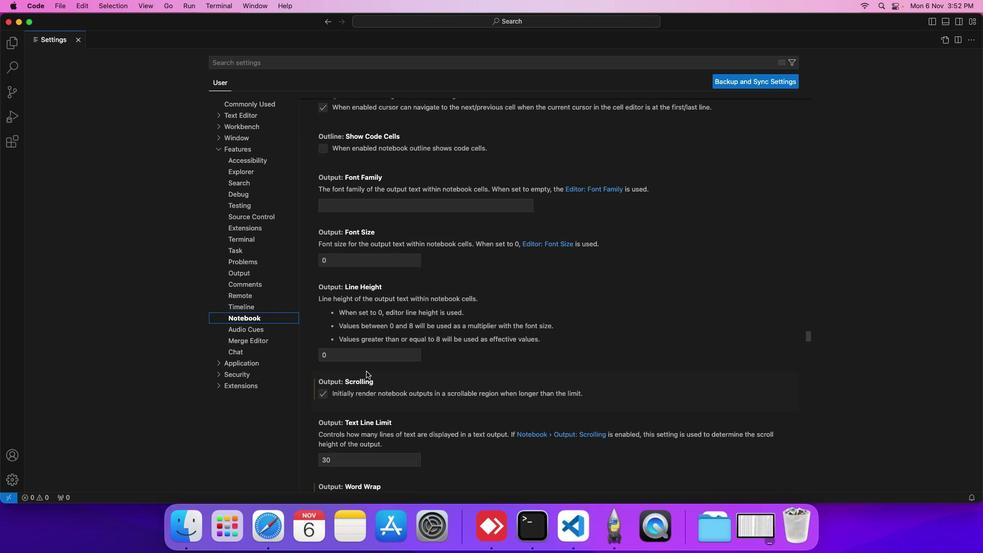 
Action: Mouse scrolled (318, 356) with delta (38, 125)
Screenshot: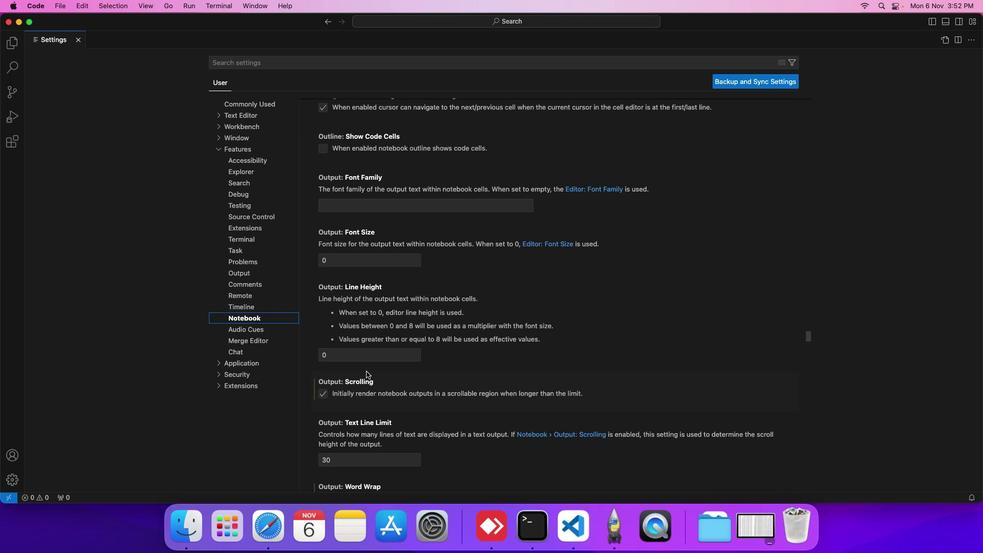 
Action: Mouse scrolled (318, 356) with delta (38, 125)
Screenshot: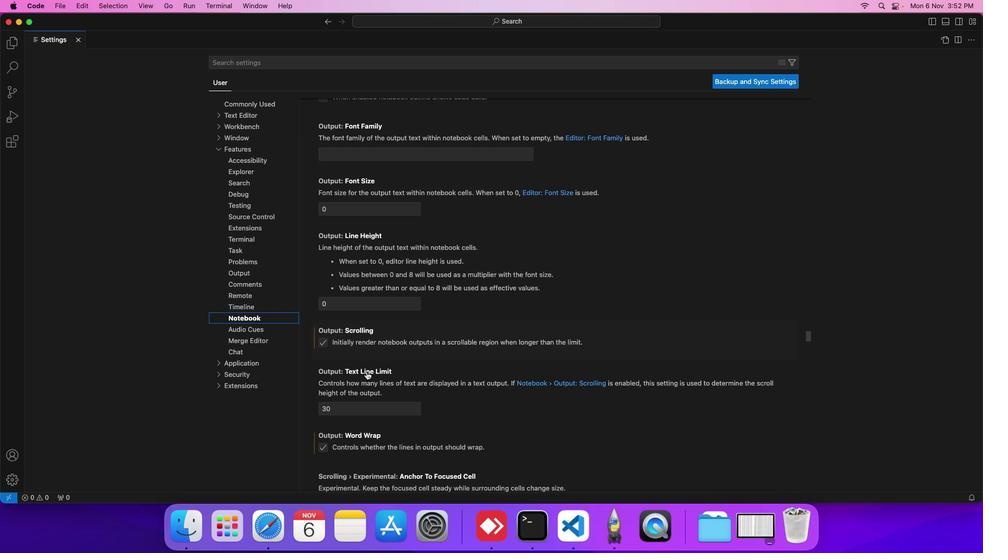 
Action: Mouse scrolled (318, 356) with delta (38, 125)
Screenshot: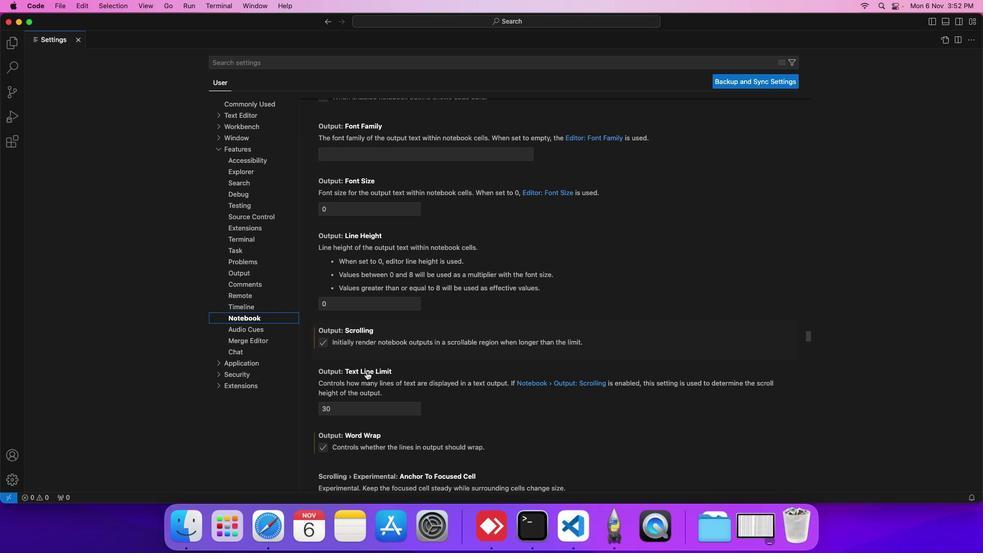 
Action: Mouse scrolled (318, 356) with delta (38, 125)
Screenshot: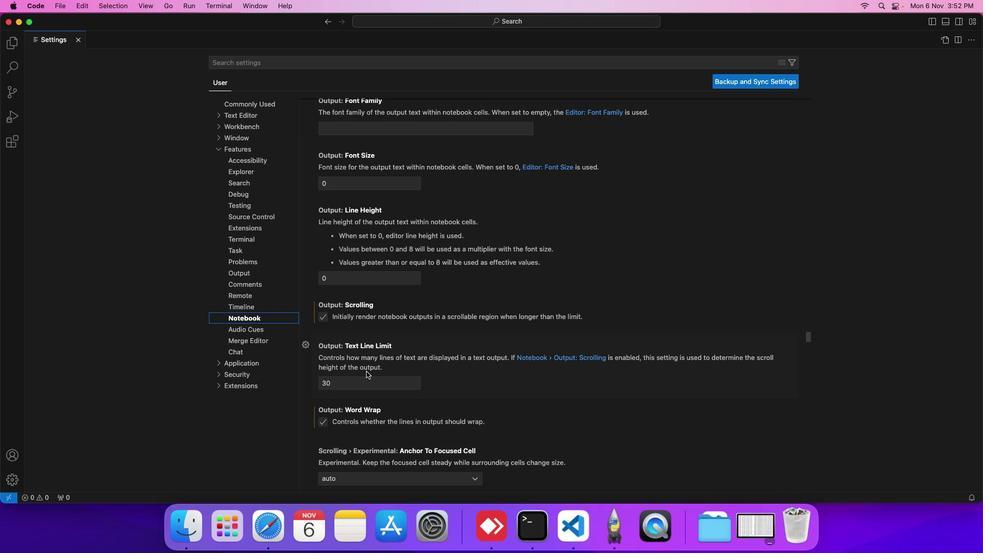 
Action: Mouse scrolled (318, 356) with delta (38, 125)
Screenshot: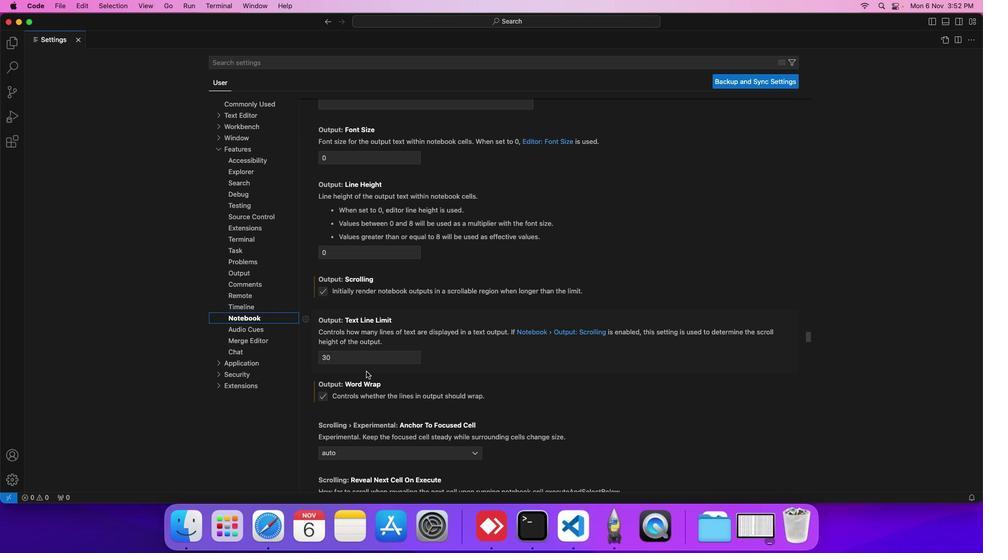 
Action: Mouse scrolled (318, 356) with delta (38, 125)
Screenshot: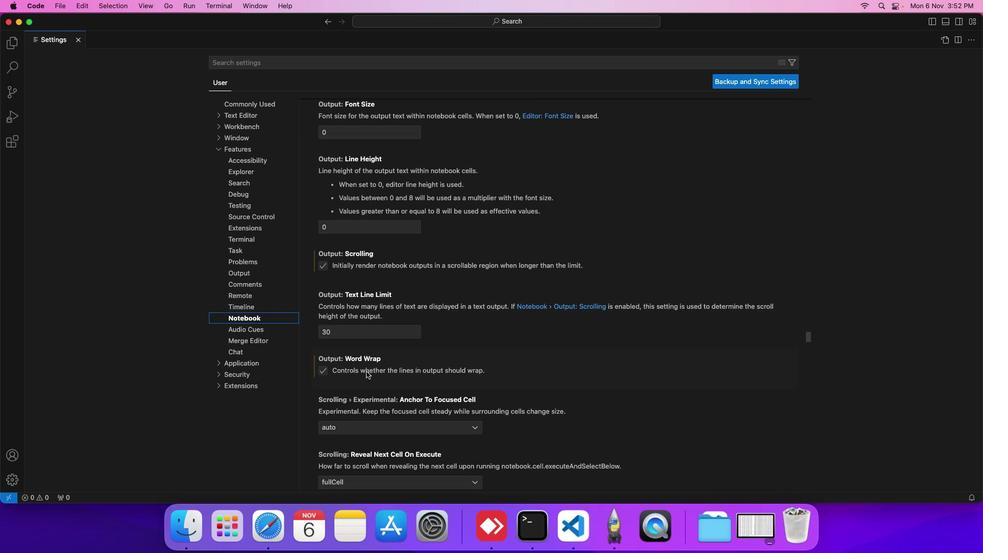 
Action: Mouse scrolled (318, 356) with delta (38, 125)
Screenshot: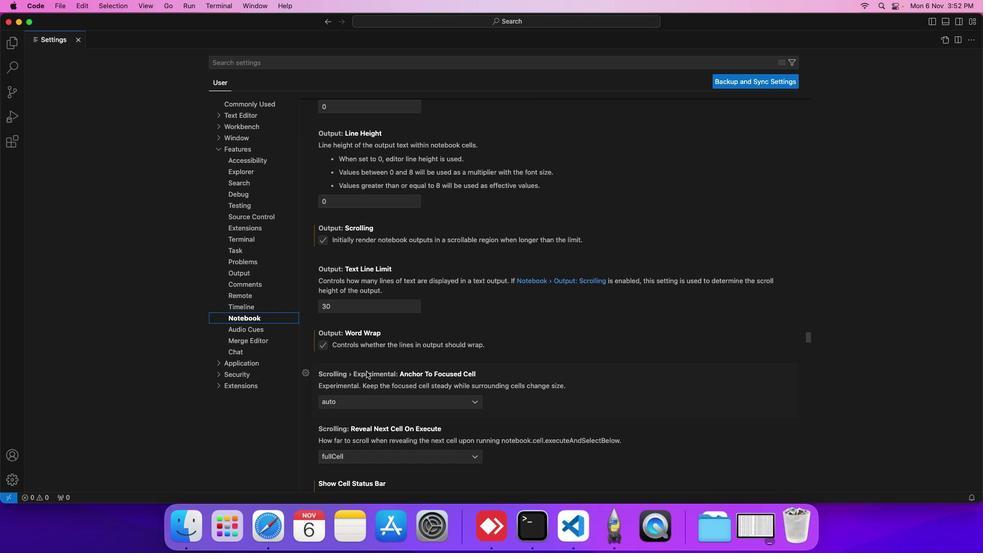 
Action: Mouse scrolled (318, 356) with delta (38, 125)
Screenshot: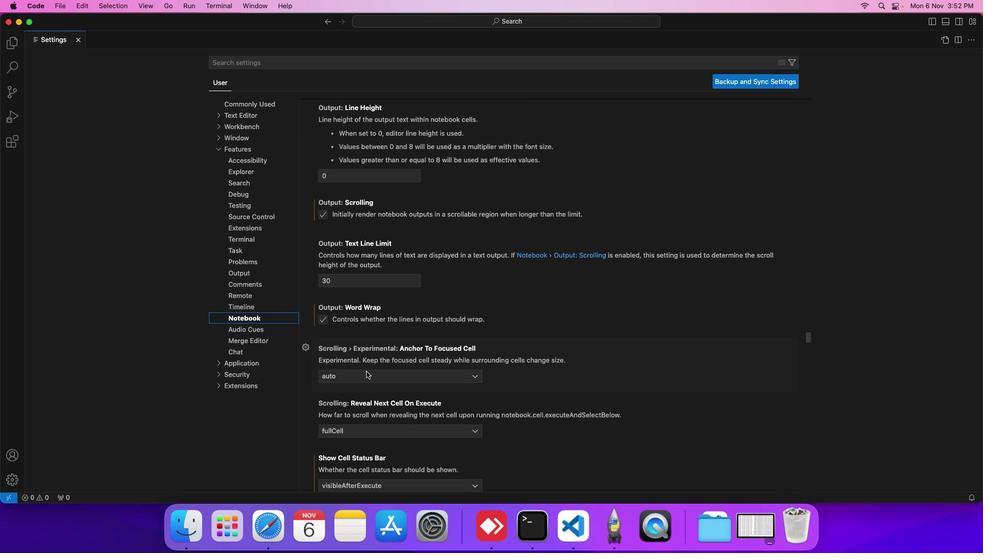 
Action: Mouse scrolled (318, 356) with delta (38, 125)
Screenshot: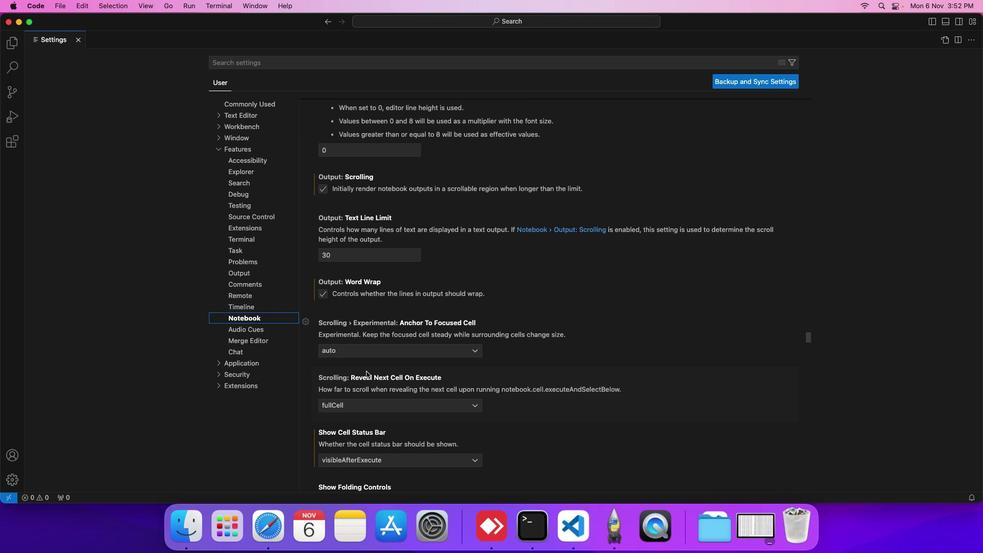 
Action: Mouse scrolled (318, 356) with delta (38, 125)
Screenshot: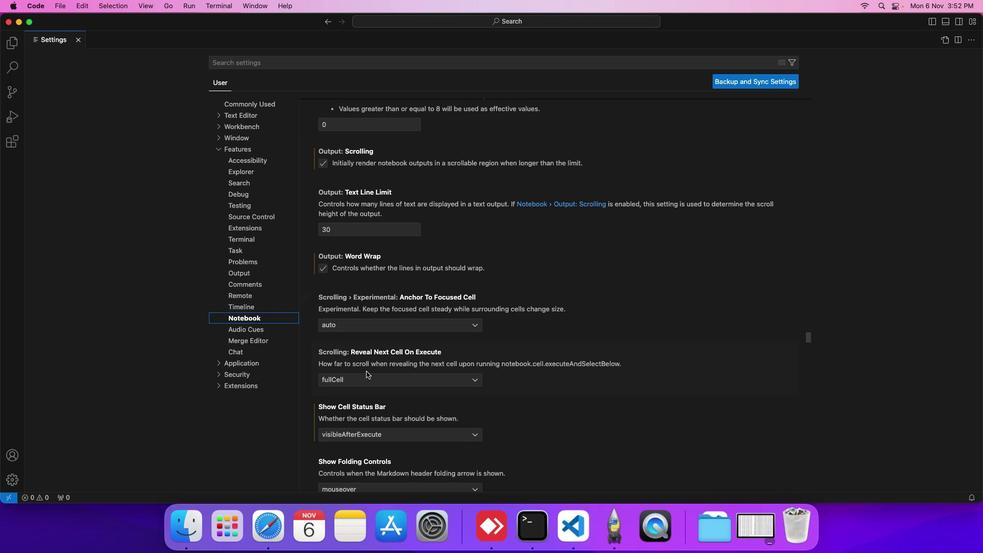 
Action: Mouse scrolled (318, 356) with delta (38, 125)
Screenshot: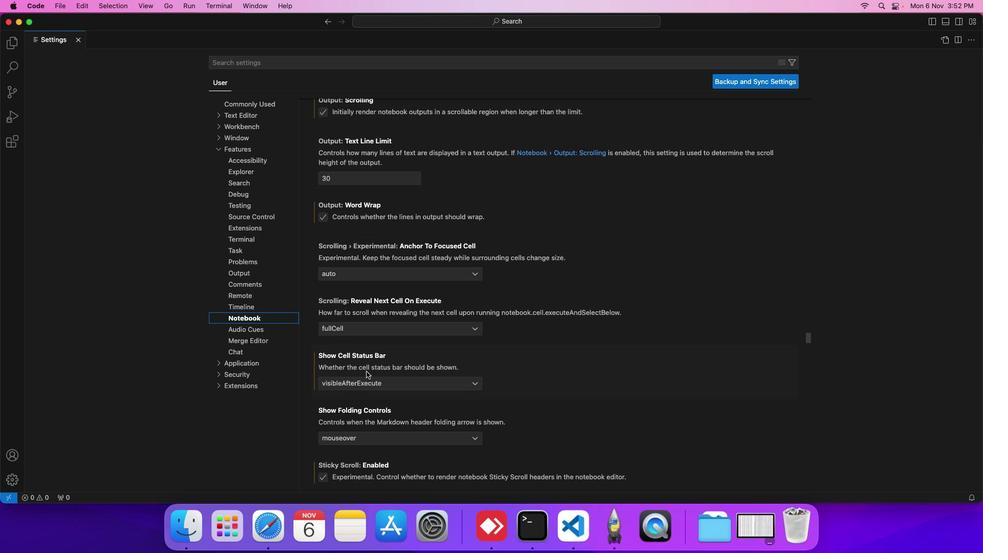 
Action: Mouse scrolled (318, 356) with delta (38, 125)
Screenshot: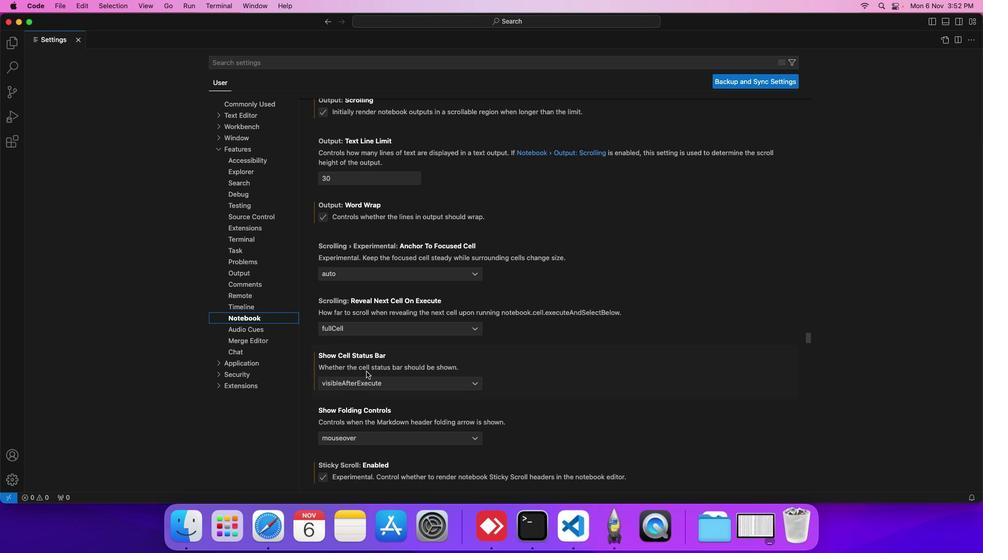 
Action: Mouse scrolled (318, 356) with delta (38, 125)
Screenshot: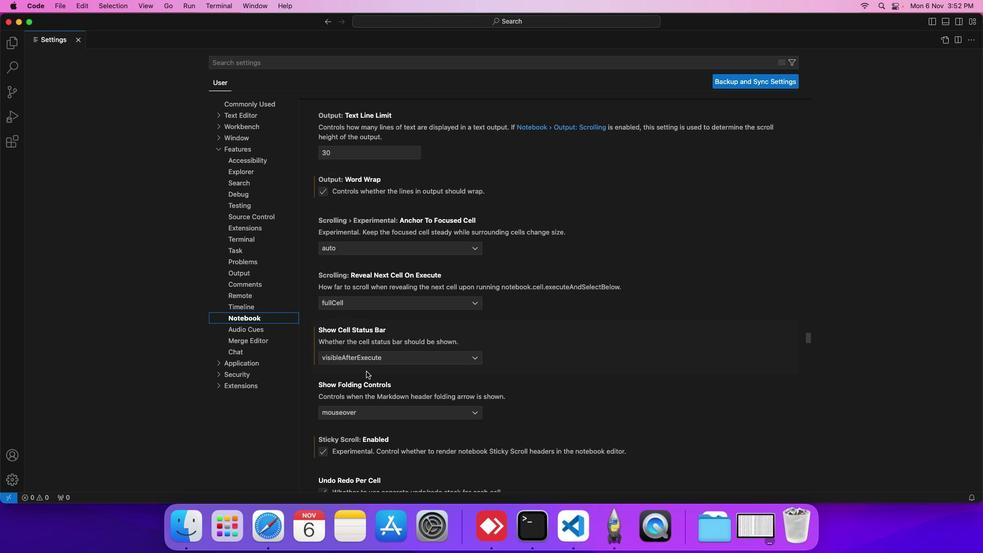 
Action: Mouse scrolled (318, 356) with delta (38, 125)
Screenshot: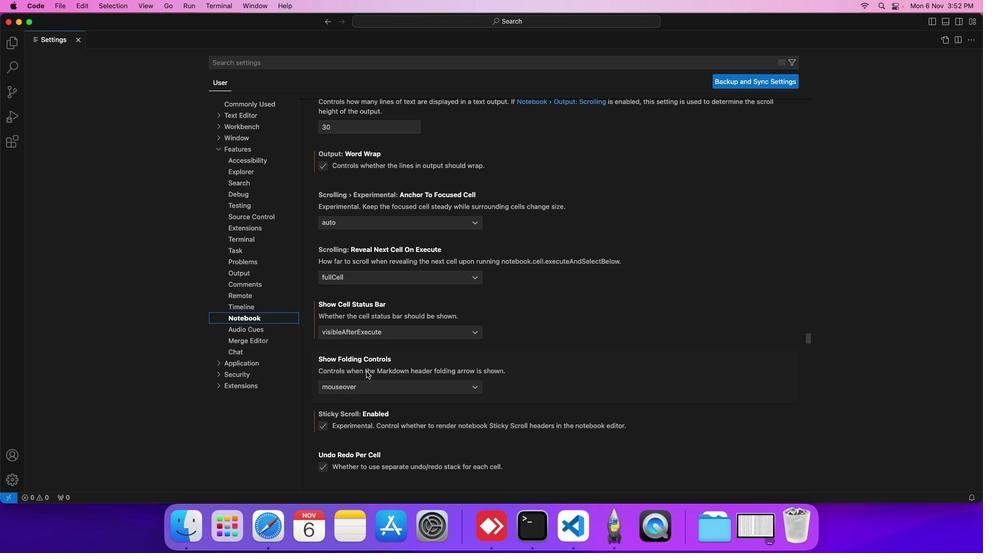
Action: Mouse scrolled (318, 356) with delta (38, 125)
Screenshot: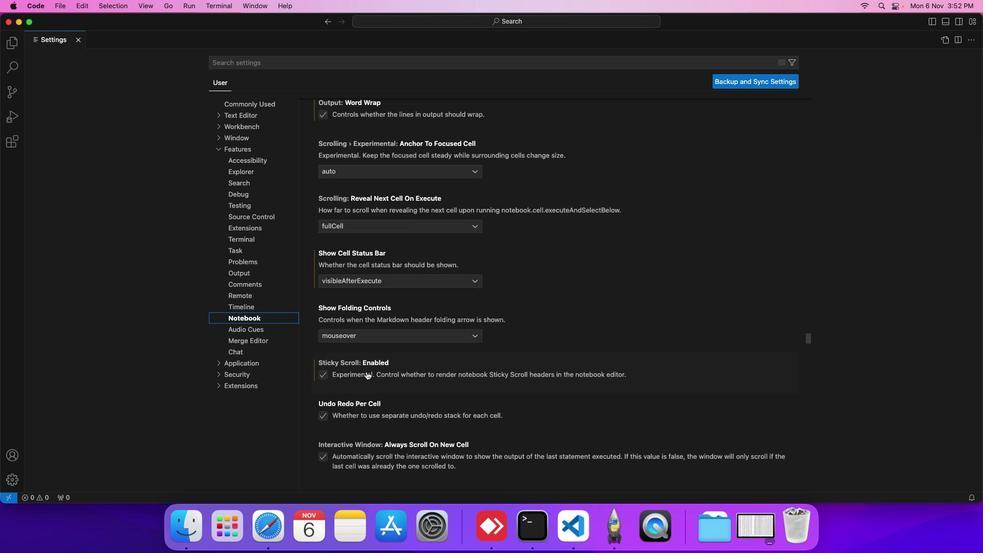 
Action: Mouse scrolled (318, 356) with delta (38, 125)
Screenshot: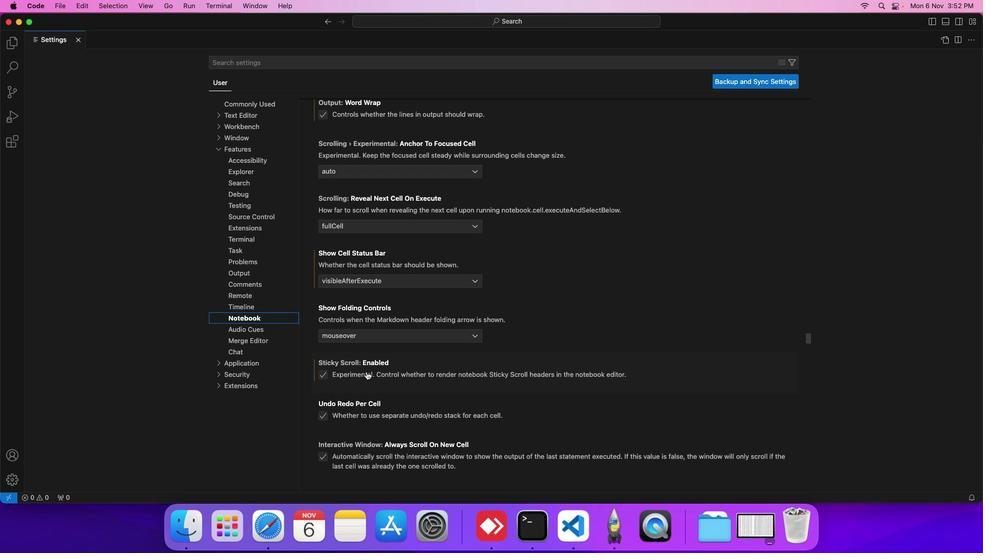 
Action: Mouse scrolled (318, 356) with delta (38, 125)
Screenshot: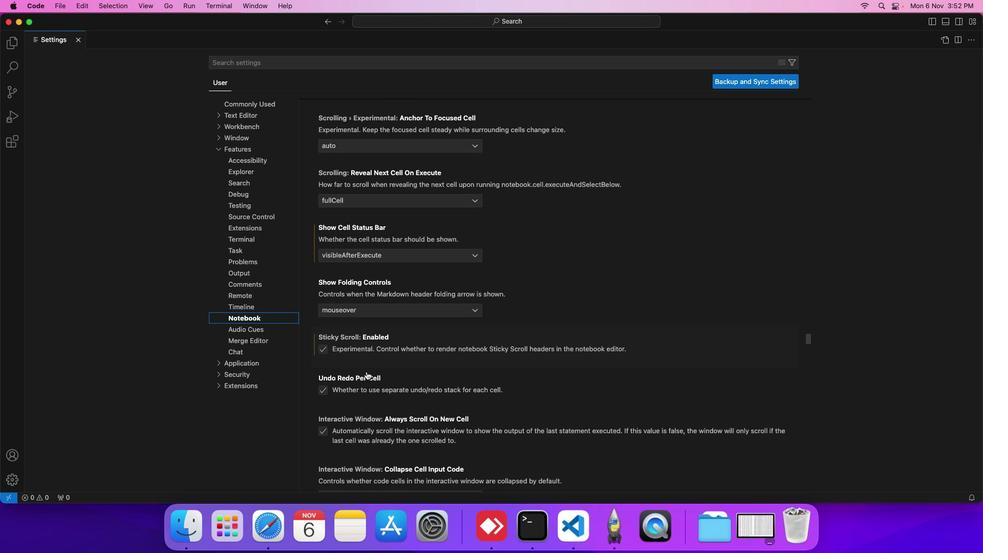 
Action: Mouse scrolled (318, 356) with delta (38, 125)
Screenshot: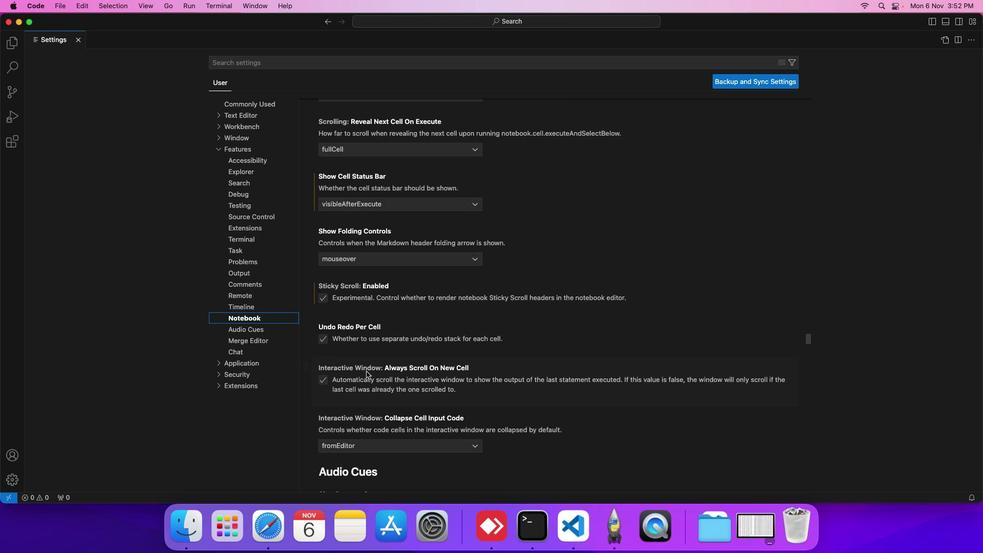 
Action: Mouse scrolled (318, 356) with delta (38, 125)
Screenshot: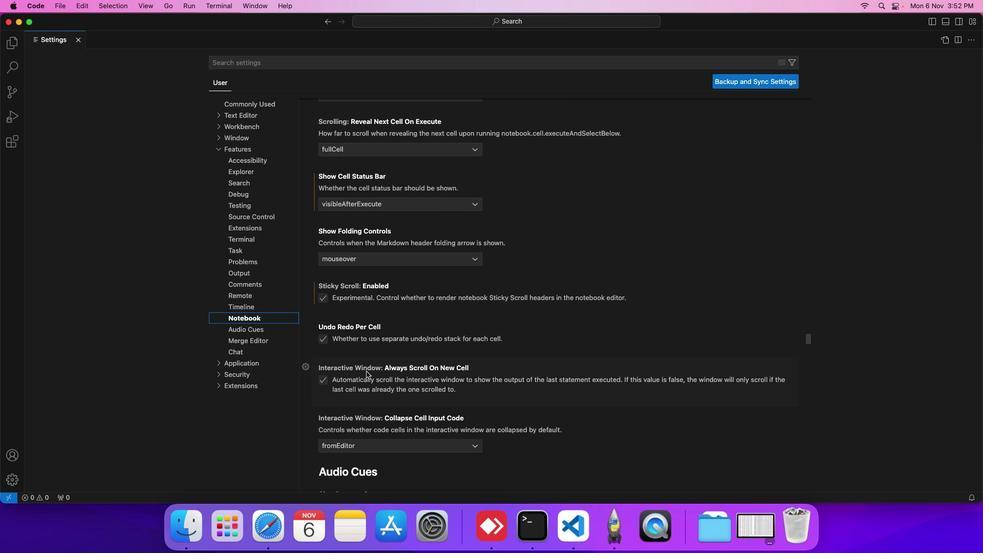 
Action: Mouse moved to (286, 361)
Screenshot: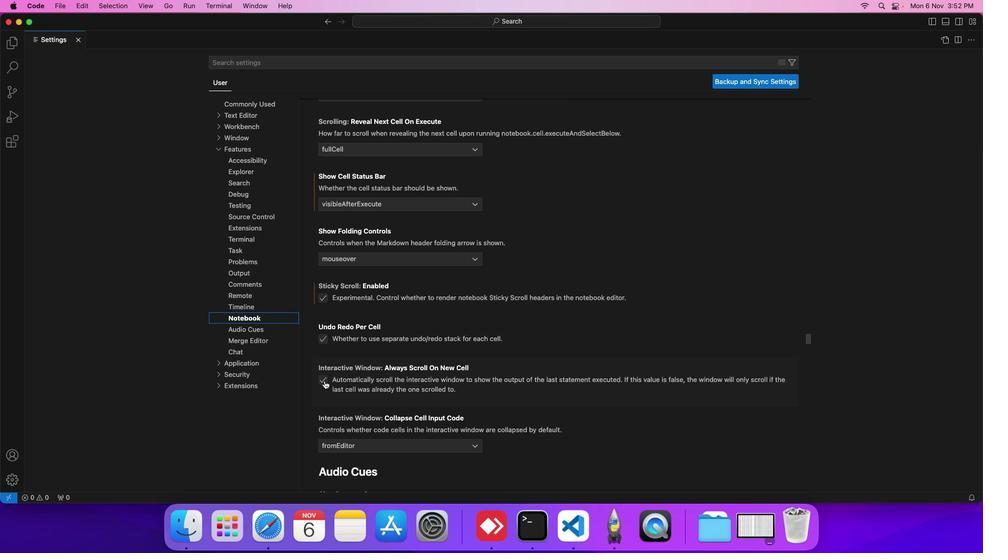 
Action: Mouse pressed left at (286, 361)
Screenshot: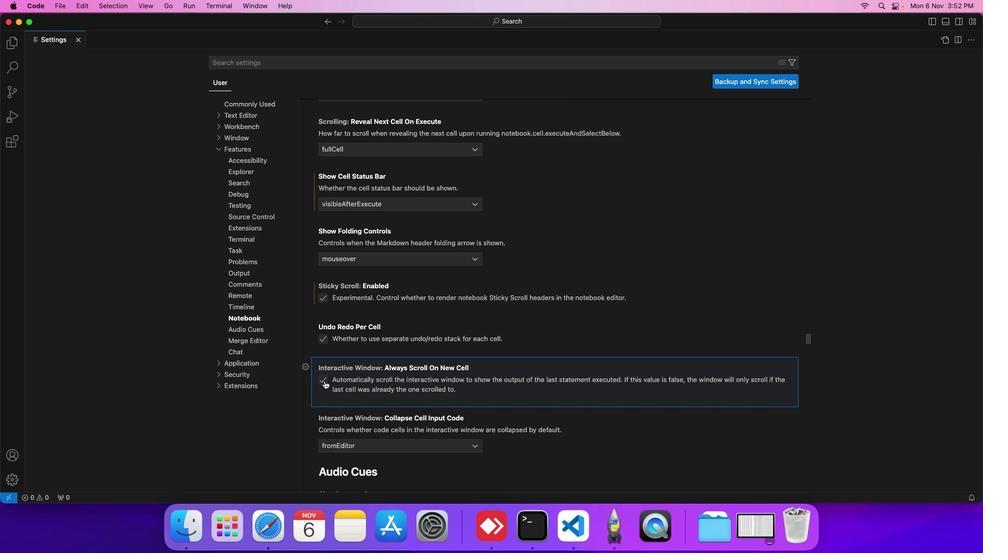 
Action: Mouse moved to (299, 365)
Screenshot: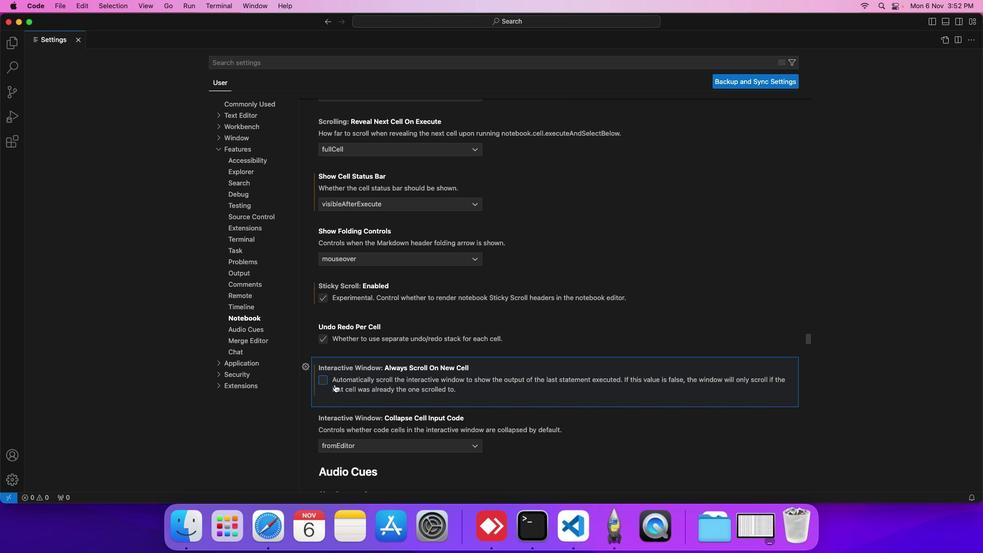 
